 Task: Find connections with filter location Kerpen with filter topic #Successwith filter profile language Spanish with filter current company UAS International Trip Support with filter school DELHI PUBLIC WORLD SCHOOL,NOIDA EXTENSION,GREATER NOIDA WEST with filter industry Fire Protection with filter service category Interior Design with filter keywords title Therapist
Action: Mouse moved to (575, 75)
Screenshot: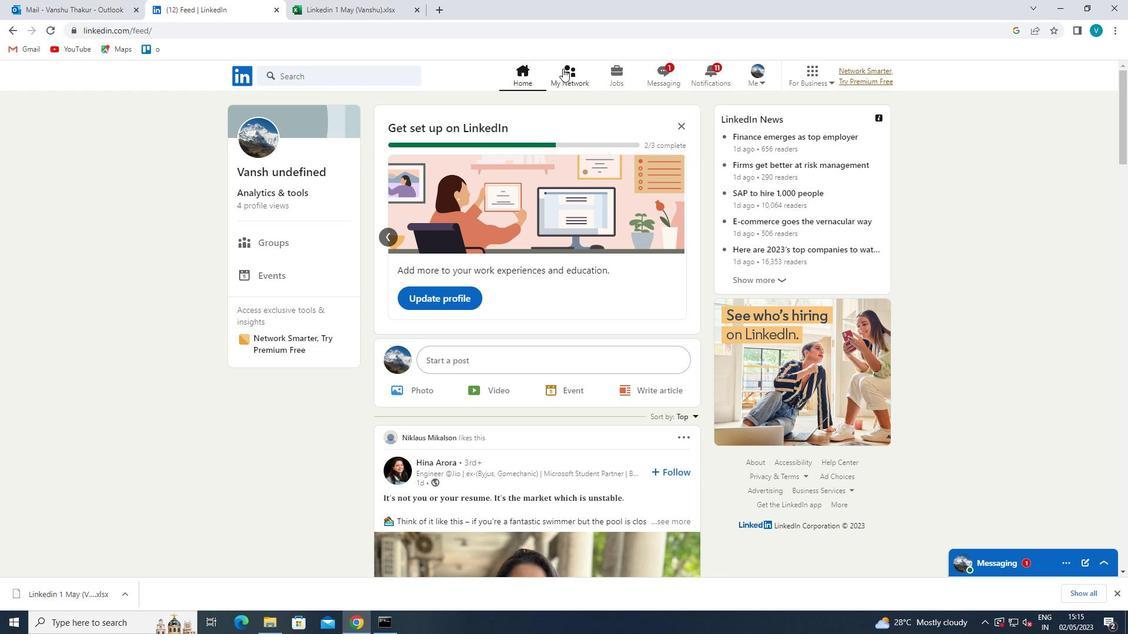 
Action: Mouse pressed left at (575, 75)
Screenshot: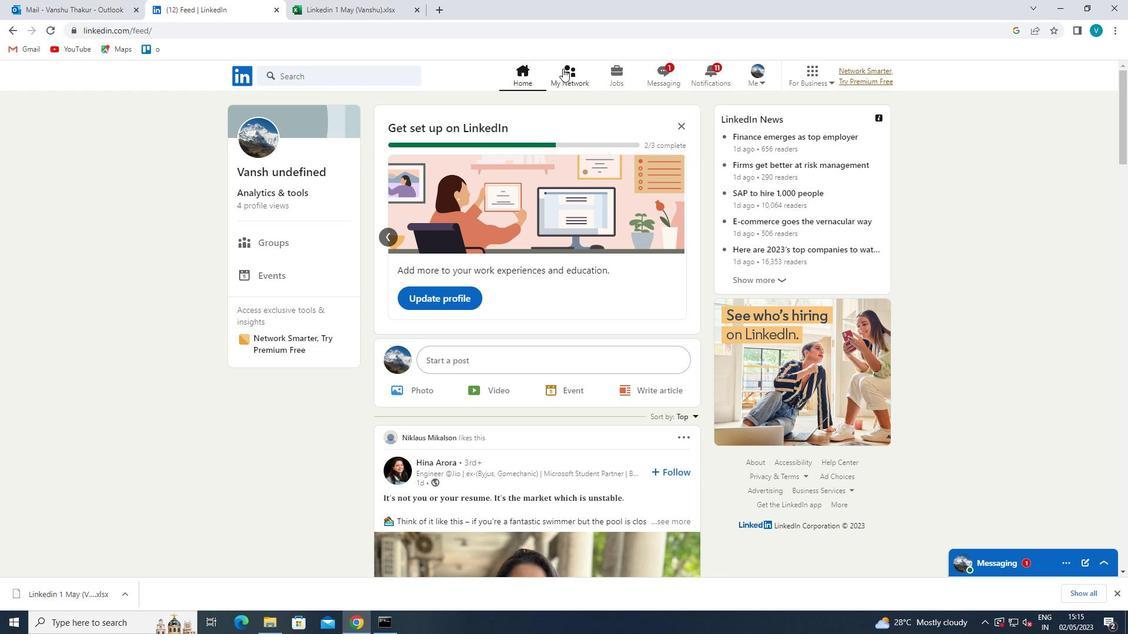 
Action: Mouse moved to (575, 71)
Screenshot: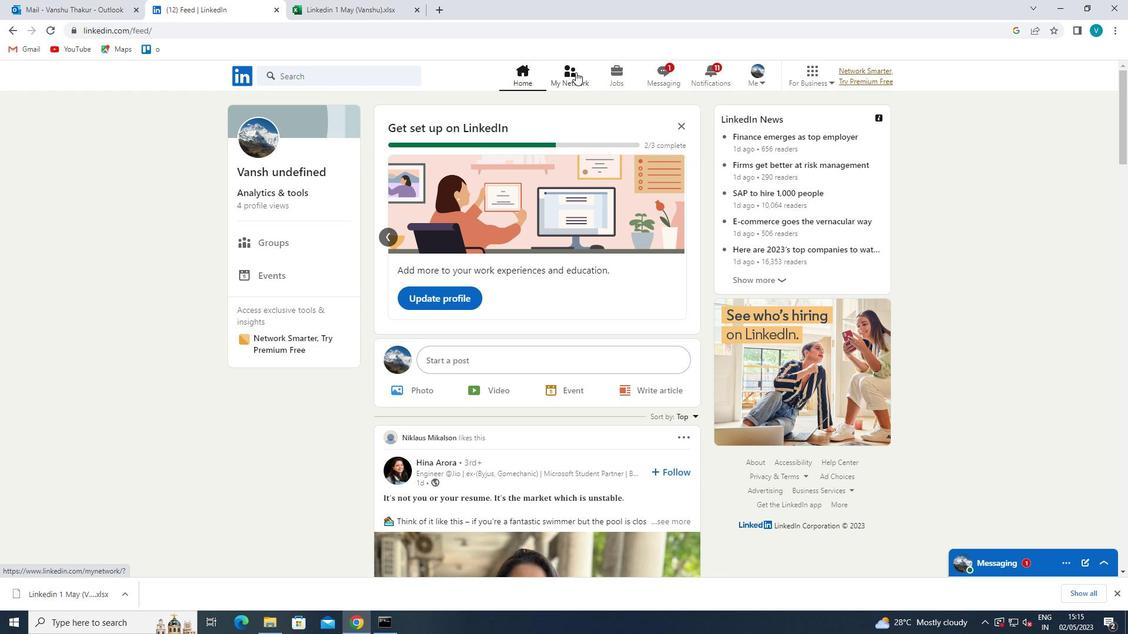 
Action: Mouse pressed left at (575, 71)
Screenshot: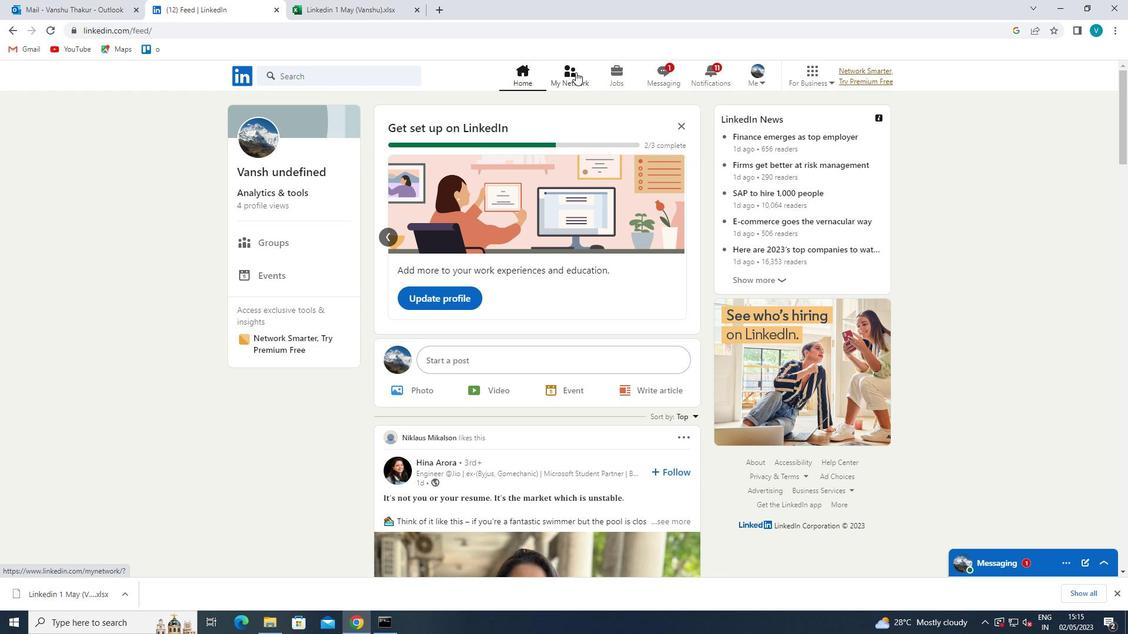 
Action: Mouse moved to (297, 138)
Screenshot: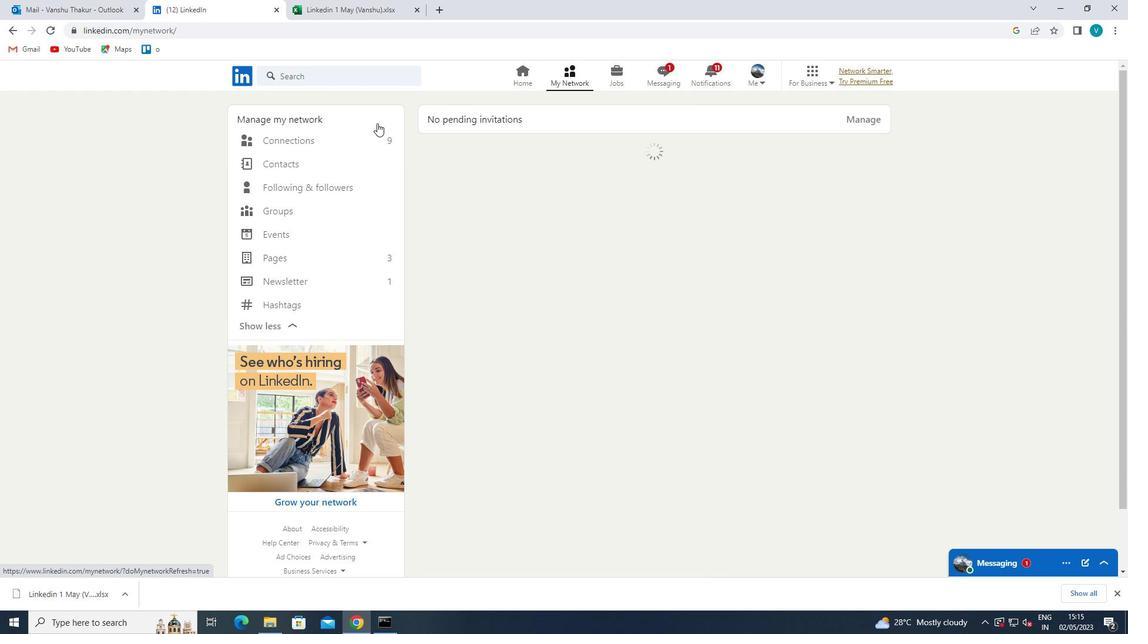 
Action: Mouse pressed left at (297, 138)
Screenshot: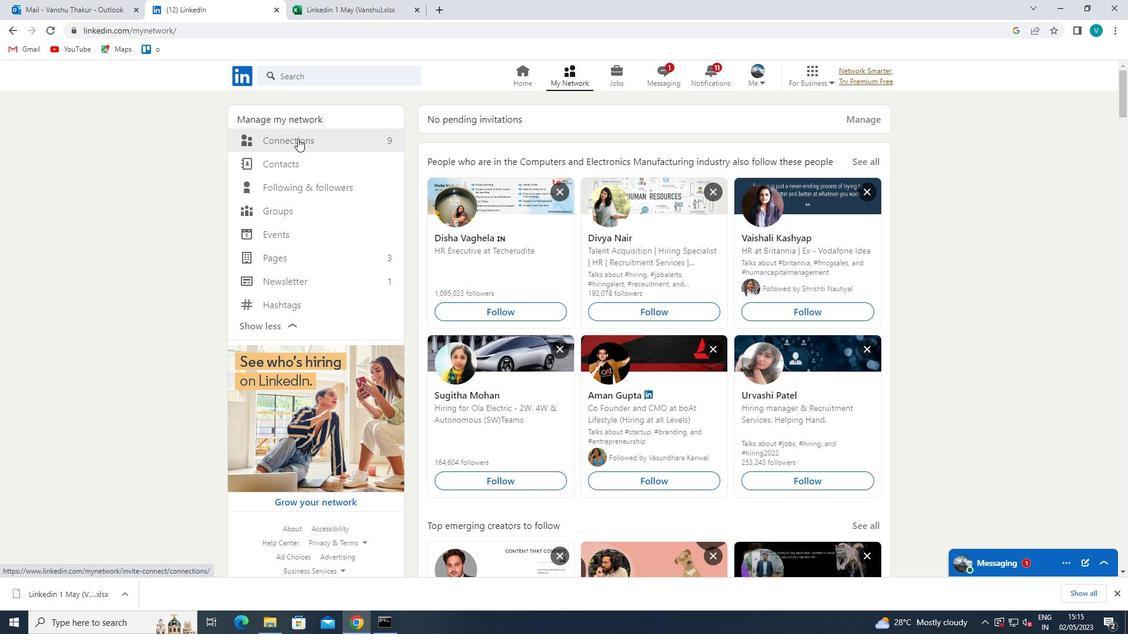 
Action: Mouse moved to (631, 141)
Screenshot: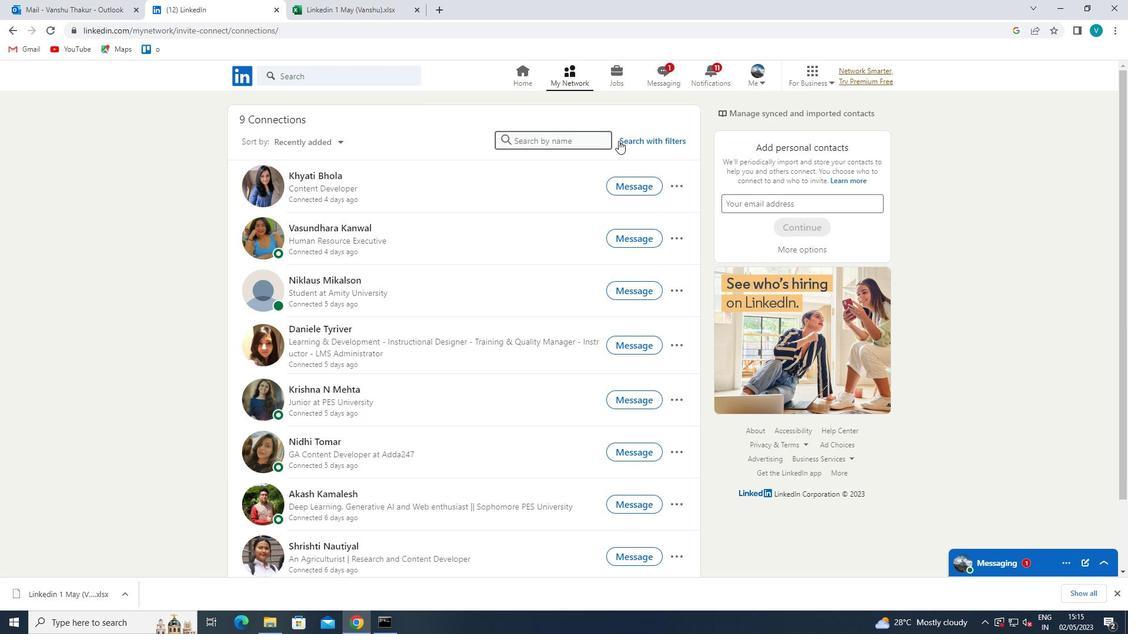 
Action: Mouse pressed left at (631, 141)
Screenshot: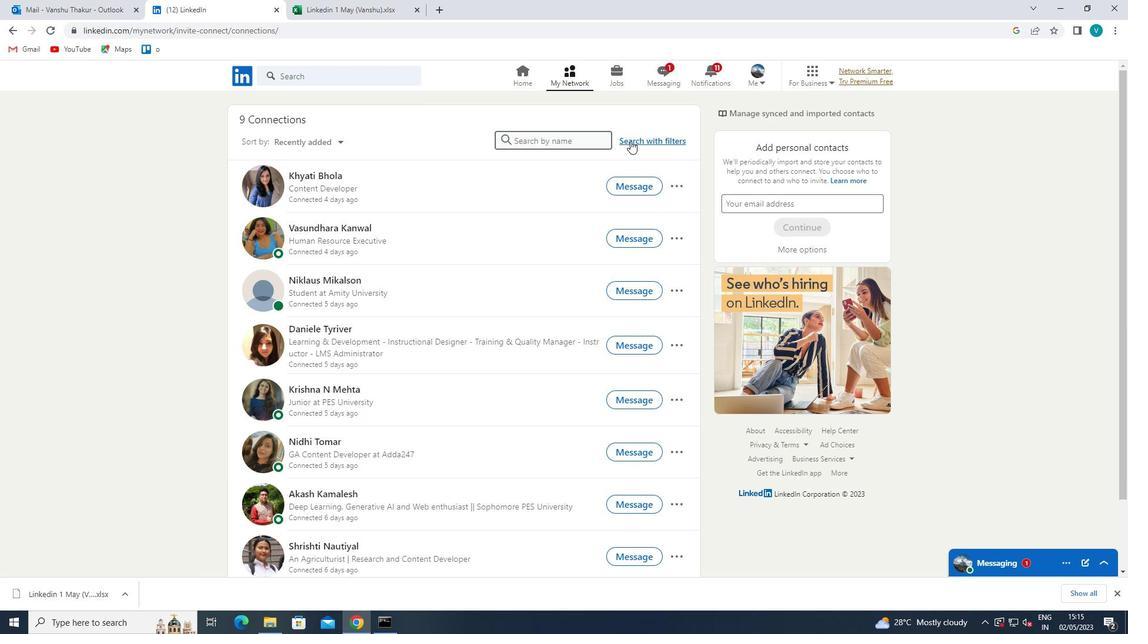 
Action: Mouse moved to (550, 104)
Screenshot: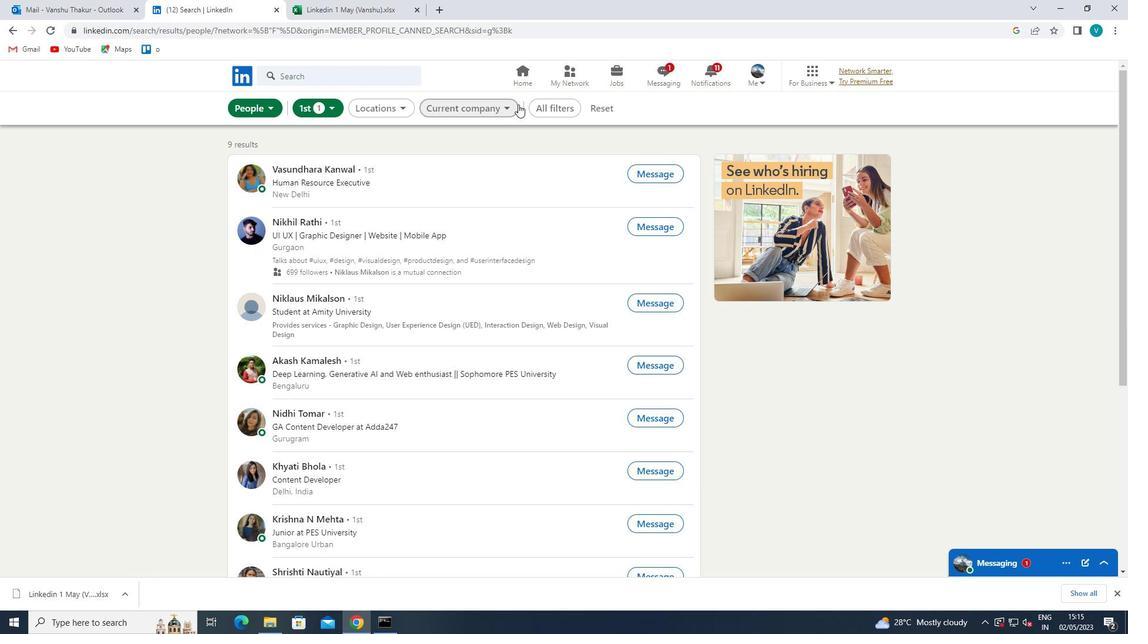 
Action: Mouse pressed left at (550, 104)
Screenshot: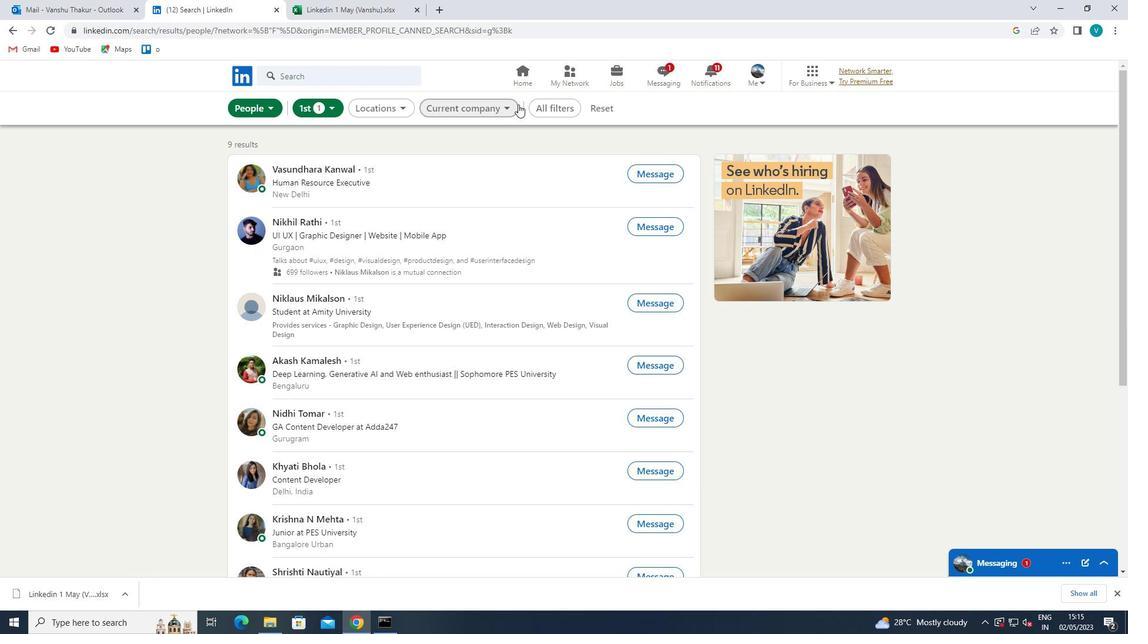 
Action: Mouse moved to (956, 312)
Screenshot: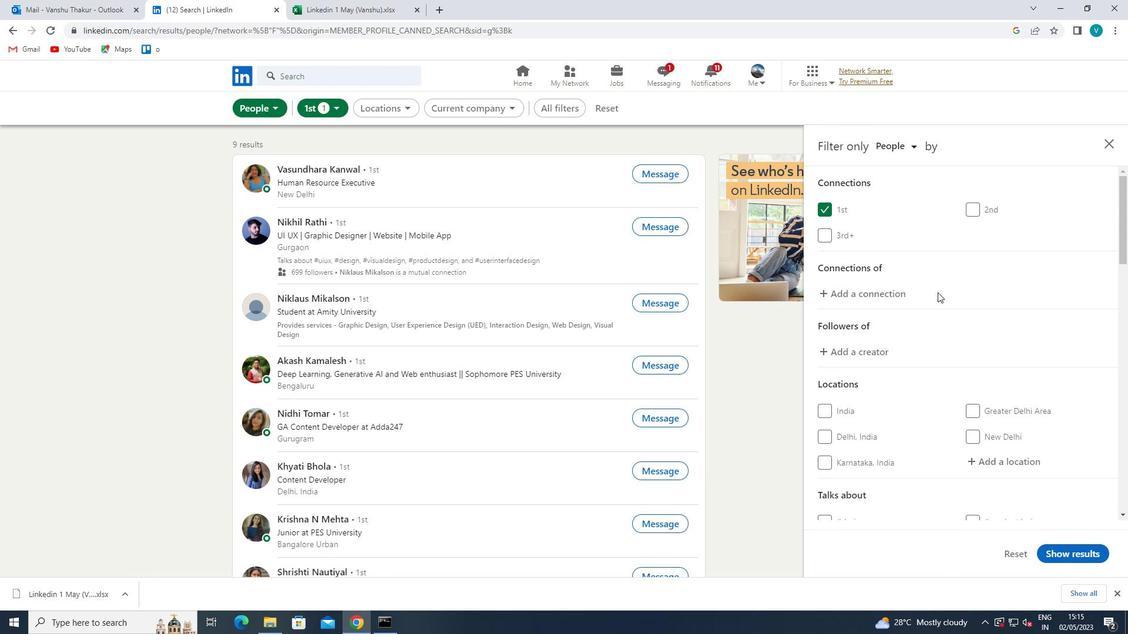 
Action: Mouse scrolled (956, 311) with delta (0, 0)
Screenshot: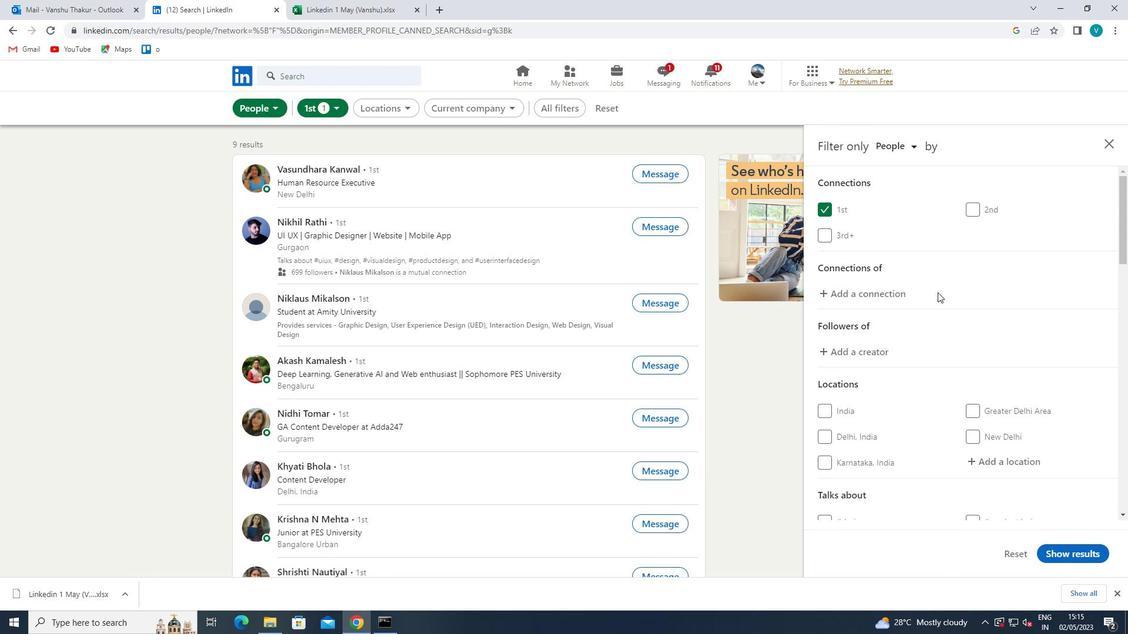 
Action: Mouse moved to (957, 316)
Screenshot: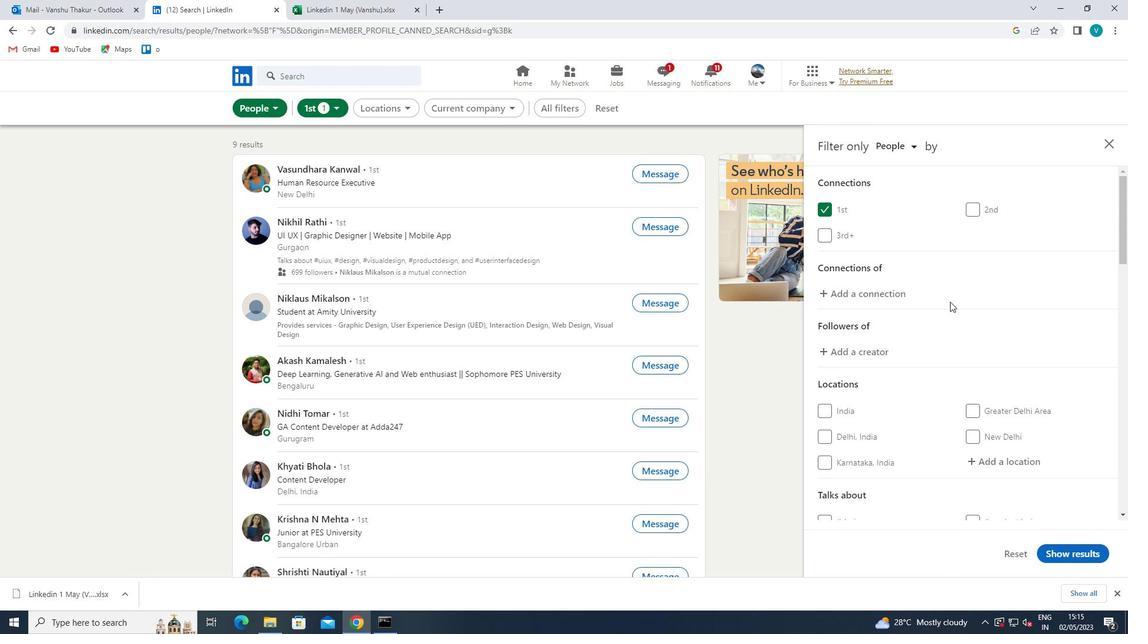 
Action: Mouse scrolled (957, 316) with delta (0, 0)
Screenshot: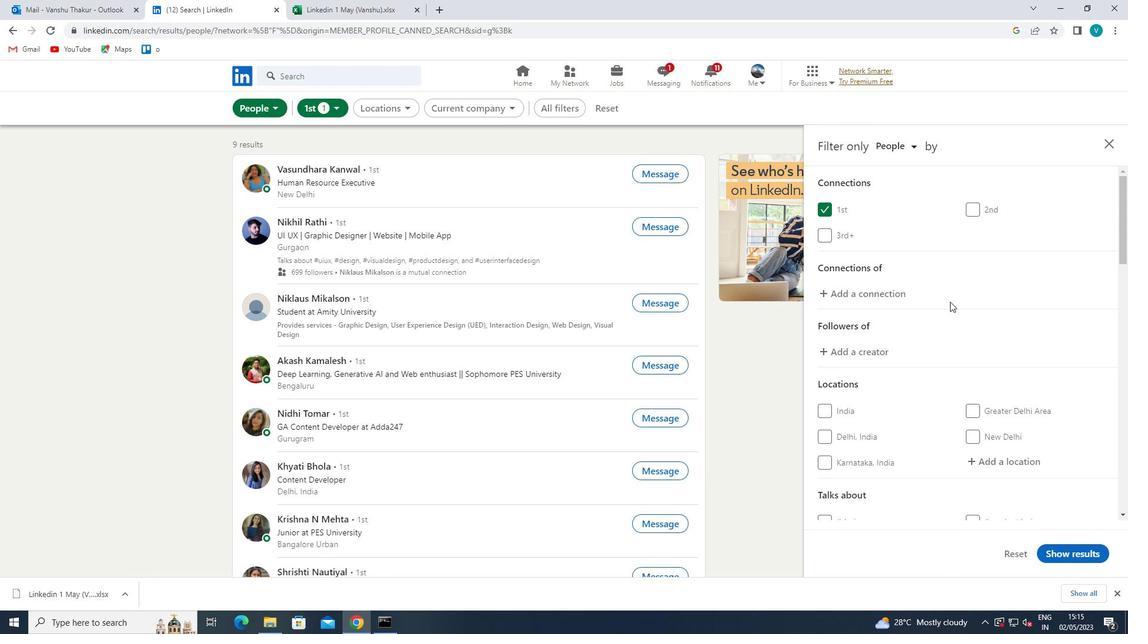 
Action: Mouse moved to (1003, 347)
Screenshot: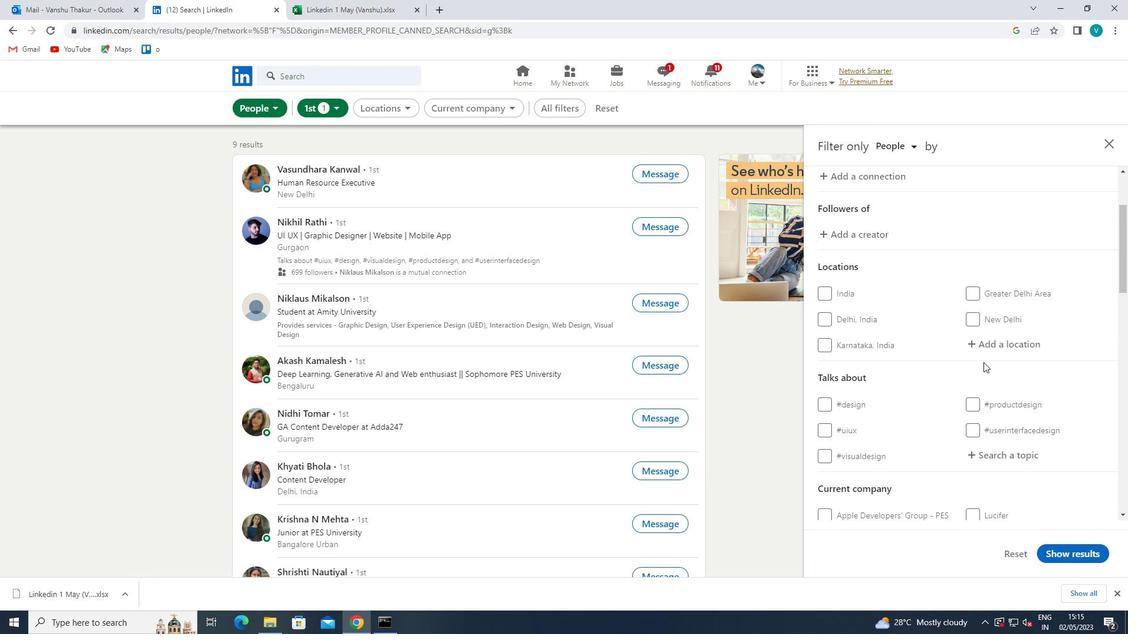 
Action: Mouse pressed left at (1003, 347)
Screenshot: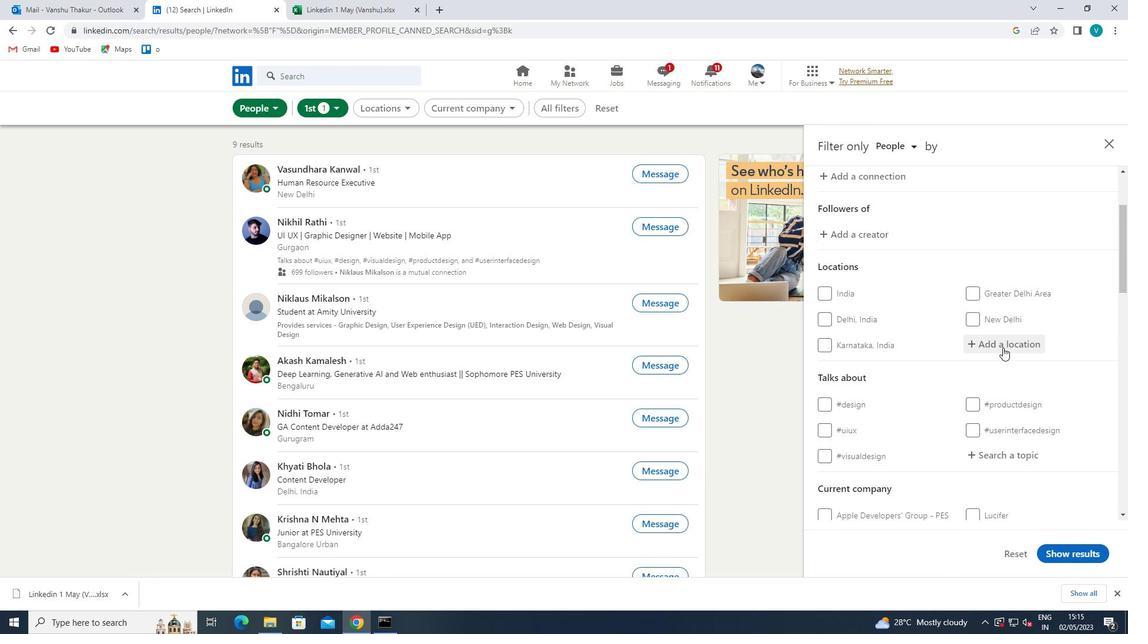 
Action: Mouse moved to (766, 209)
Screenshot: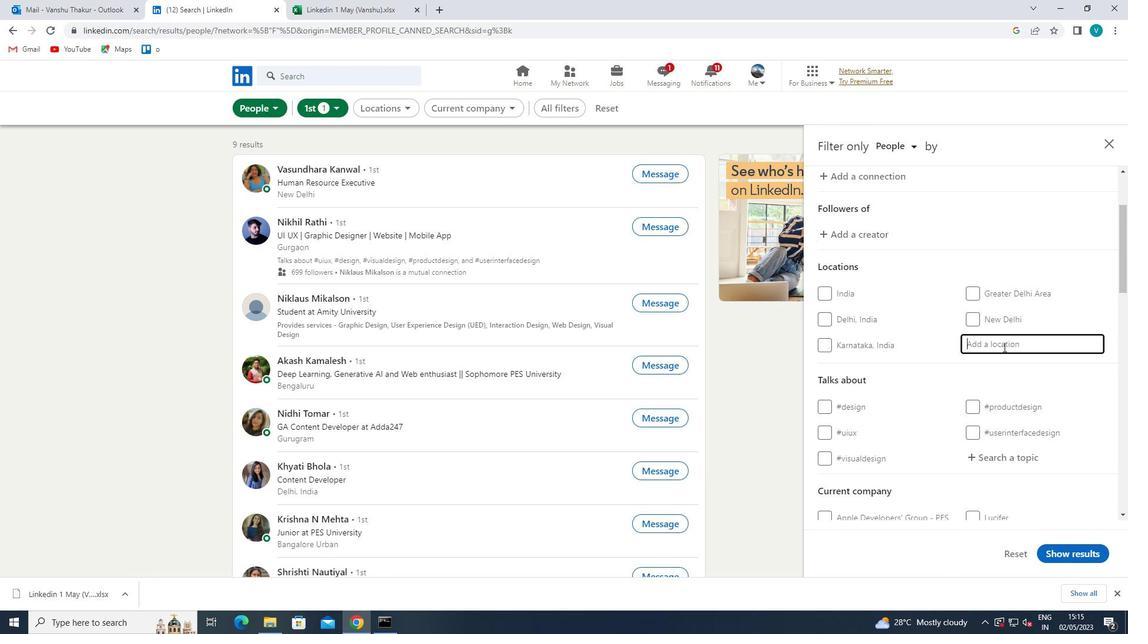 
Action: Key pressed <Key.shift>
Screenshot: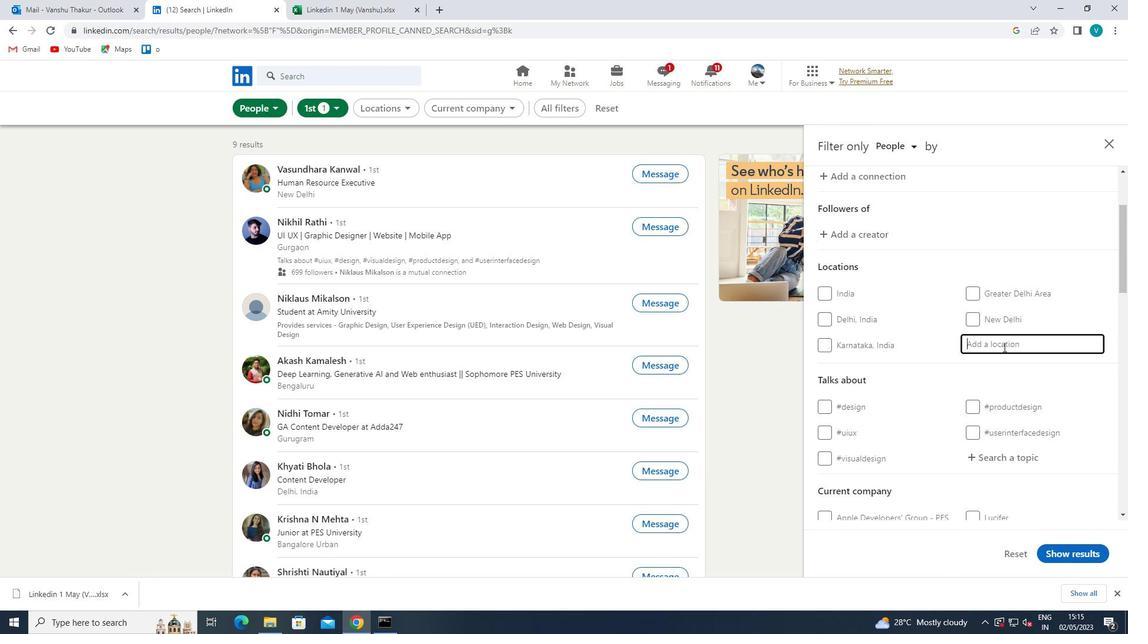 
Action: Mouse moved to (525, 59)
Screenshot: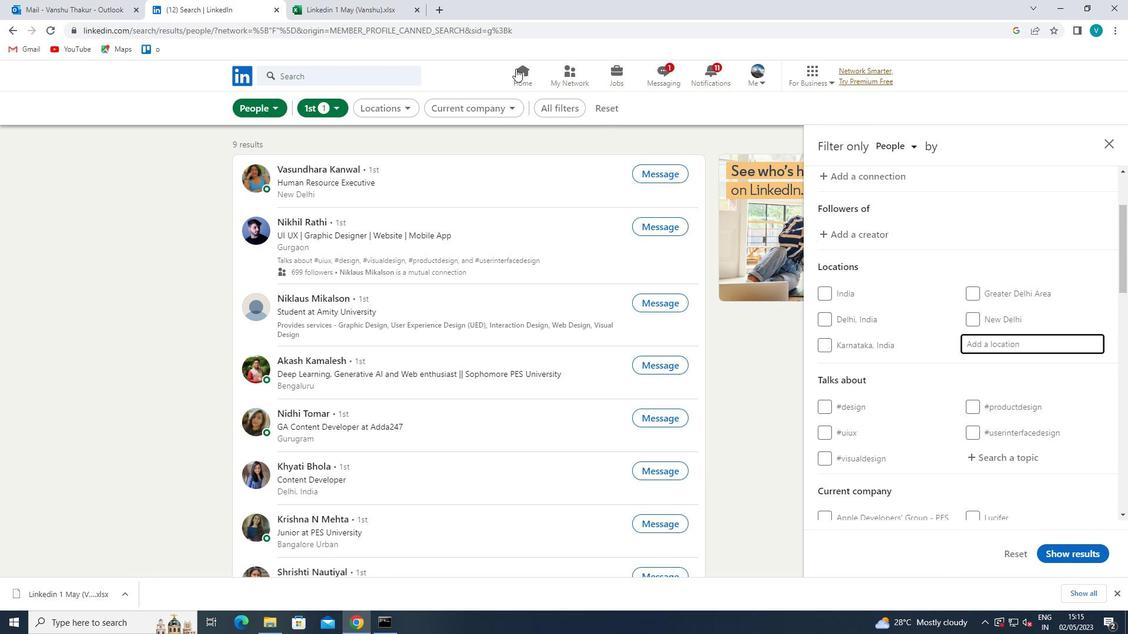 
Action: Key pressed <Key.shift>KERO<Key.backspace>PEN
Screenshot: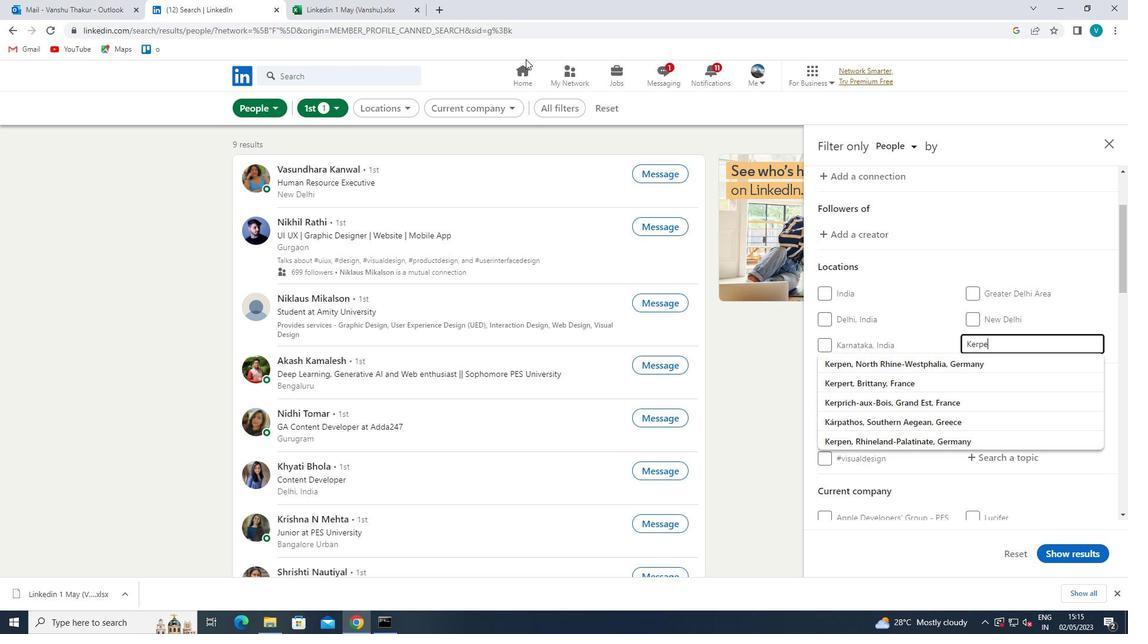 
Action: Mouse moved to (901, 363)
Screenshot: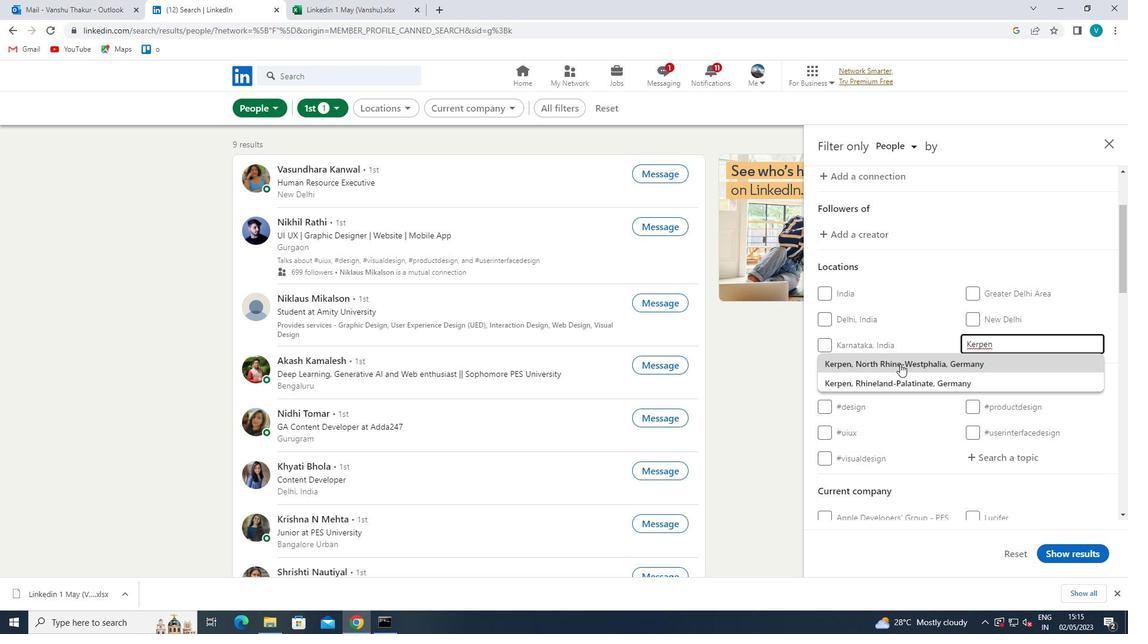 
Action: Mouse pressed left at (901, 363)
Screenshot: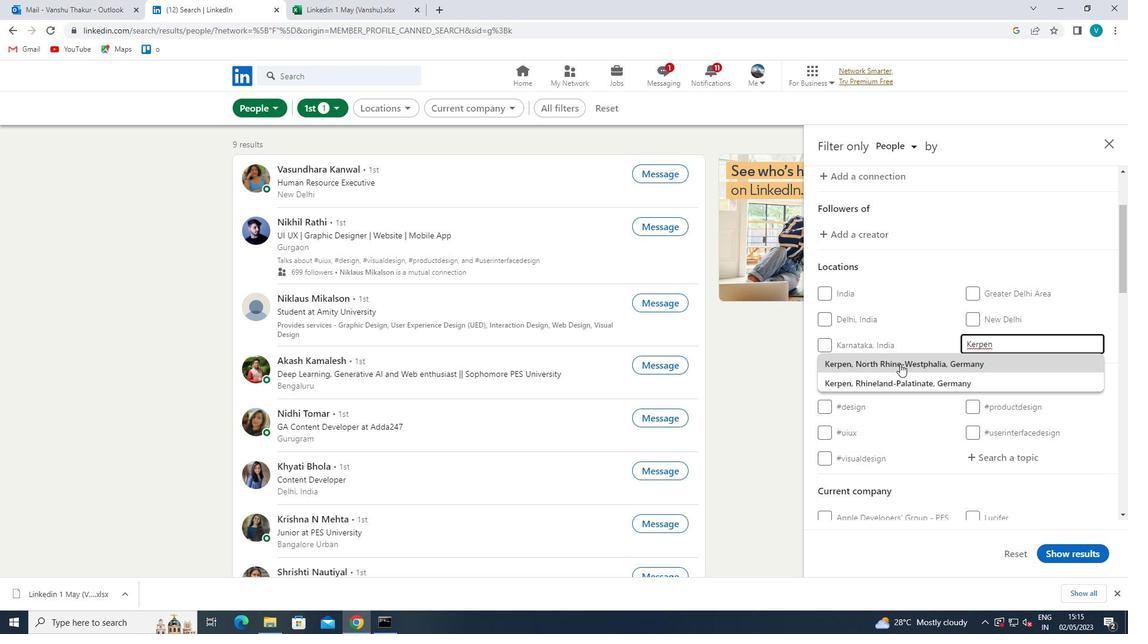 
Action: Mouse moved to (904, 372)
Screenshot: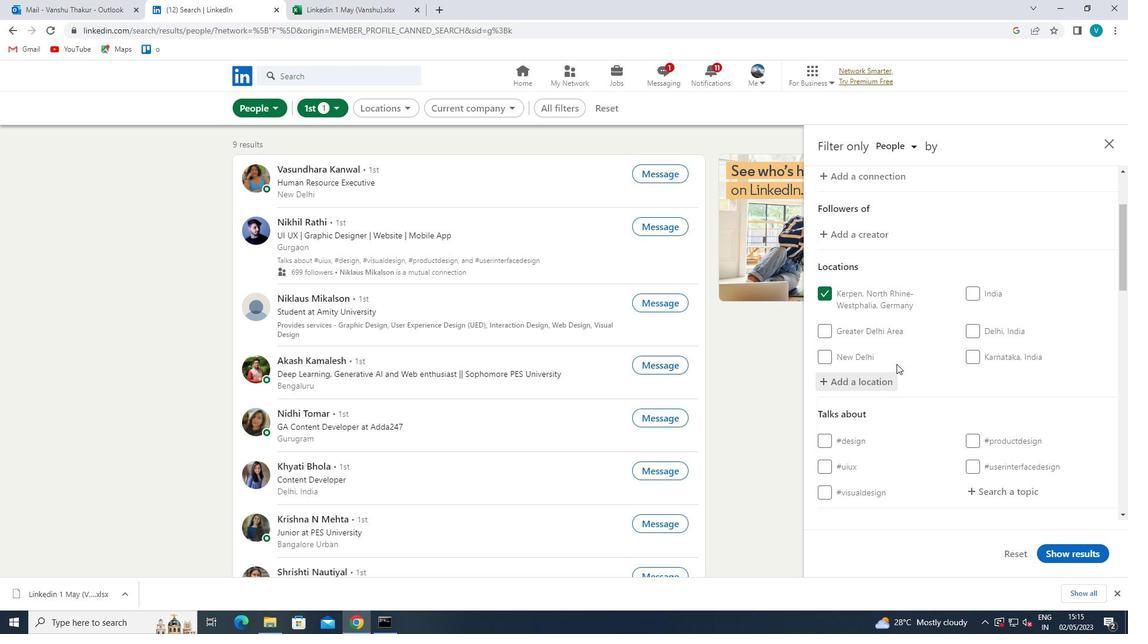 
Action: Mouse scrolled (904, 371) with delta (0, 0)
Screenshot: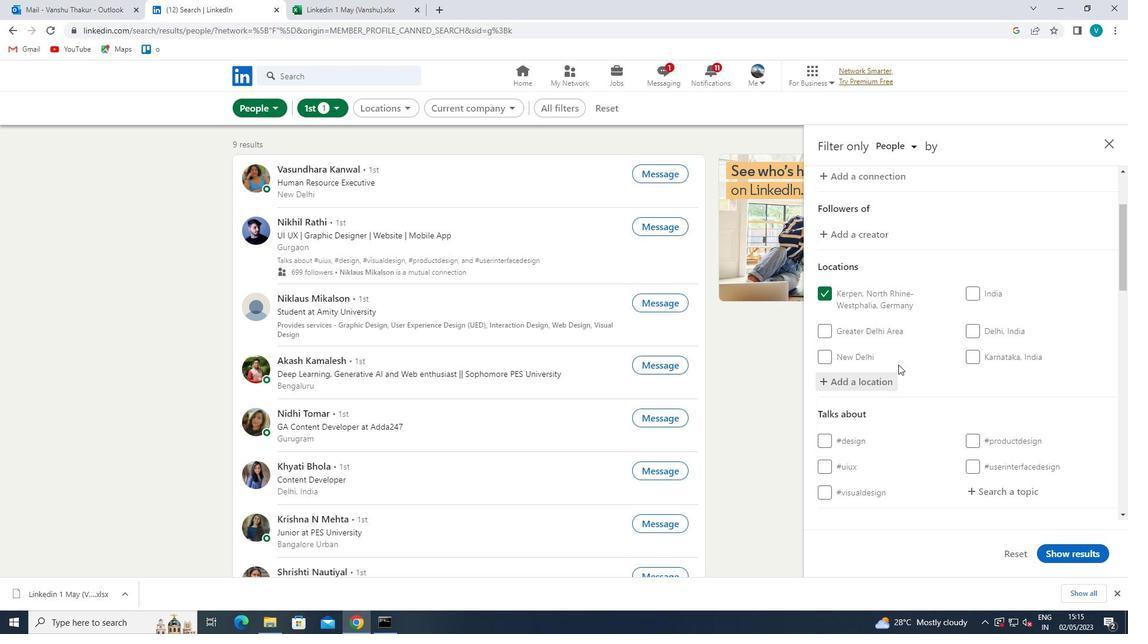 
Action: Mouse moved to (906, 374)
Screenshot: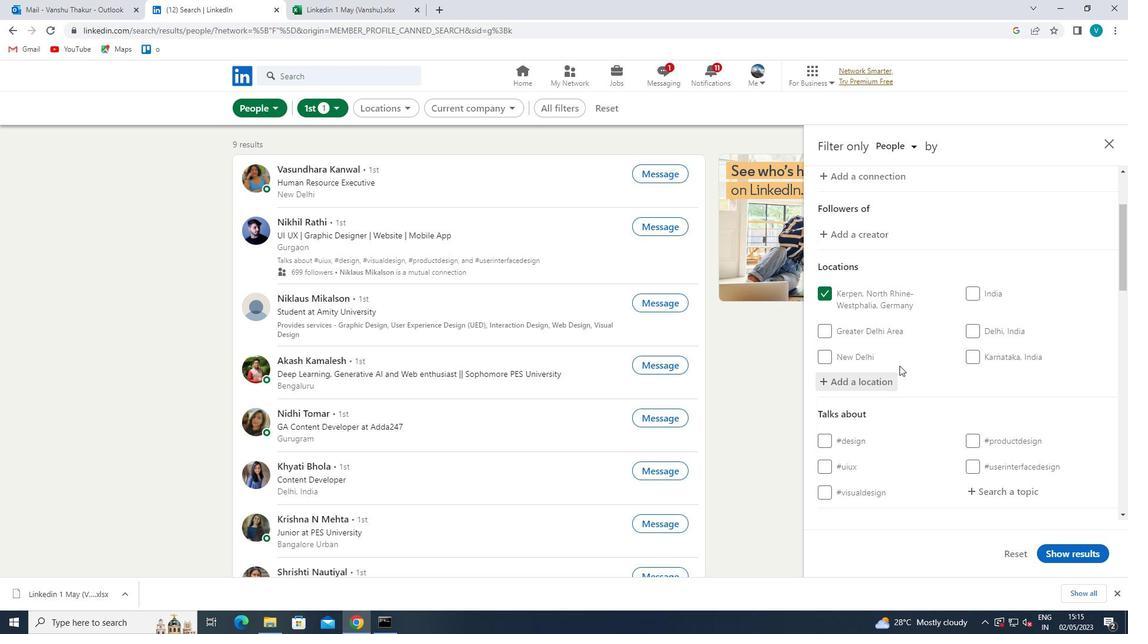 
Action: Mouse scrolled (906, 373) with delta (0, 0)
Screenshot: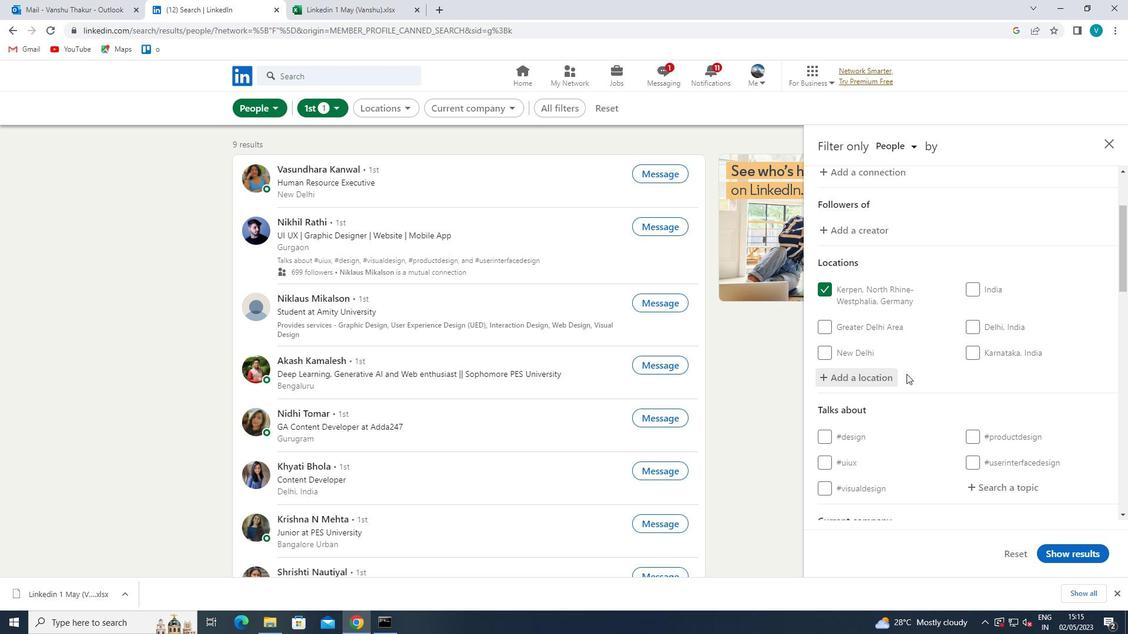 
Action: Mouse moved to (1008, 379)
Screenshot: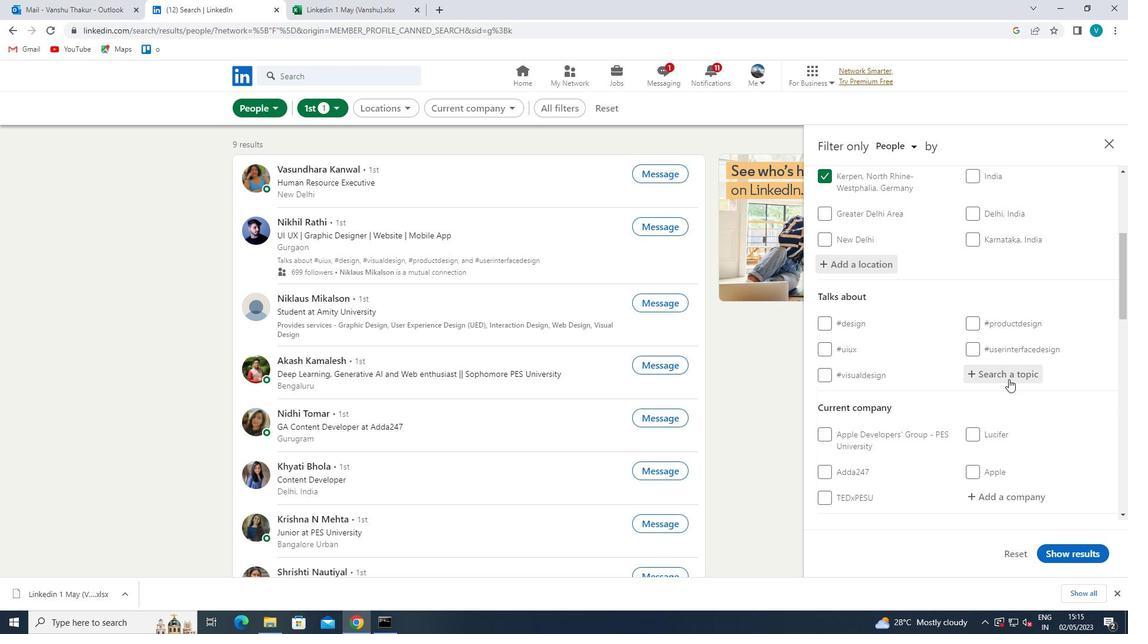 
Action: Mouse pressed left at (1008, 379)
Screenshot: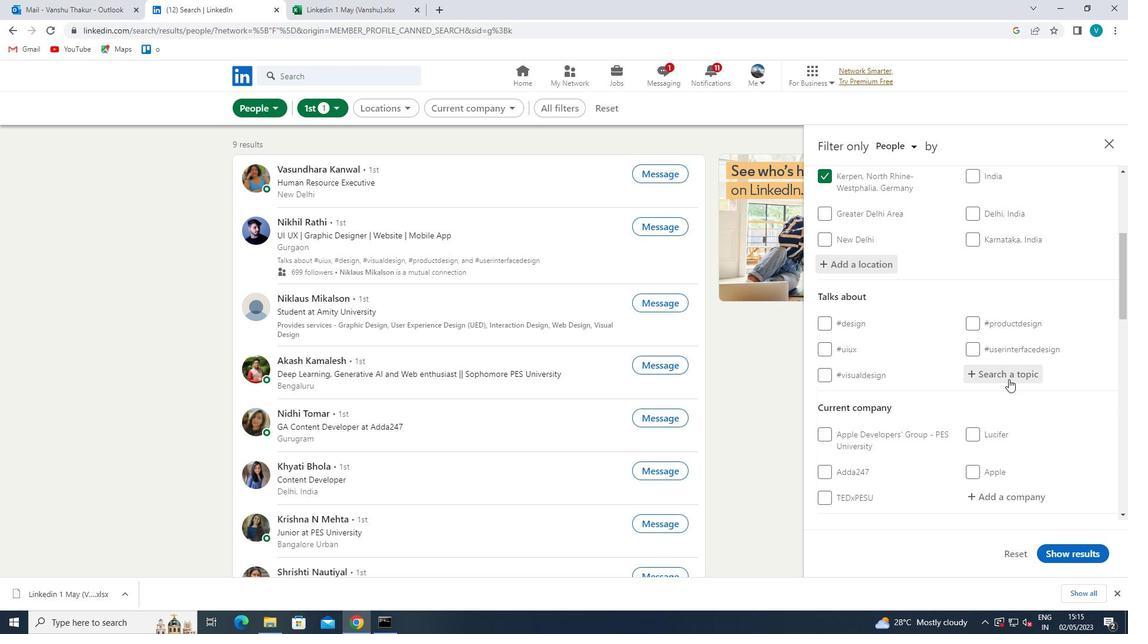 
Action: Mouse moved to (938, 419)
Screenshot: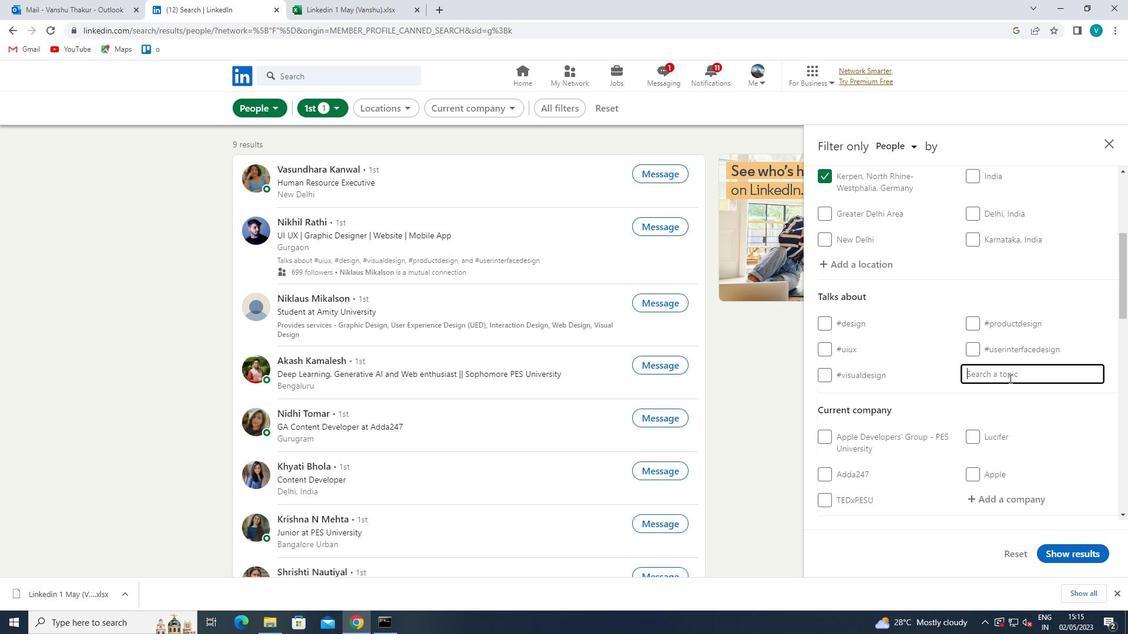 
Action: Key pressed SUCC
Screenshot: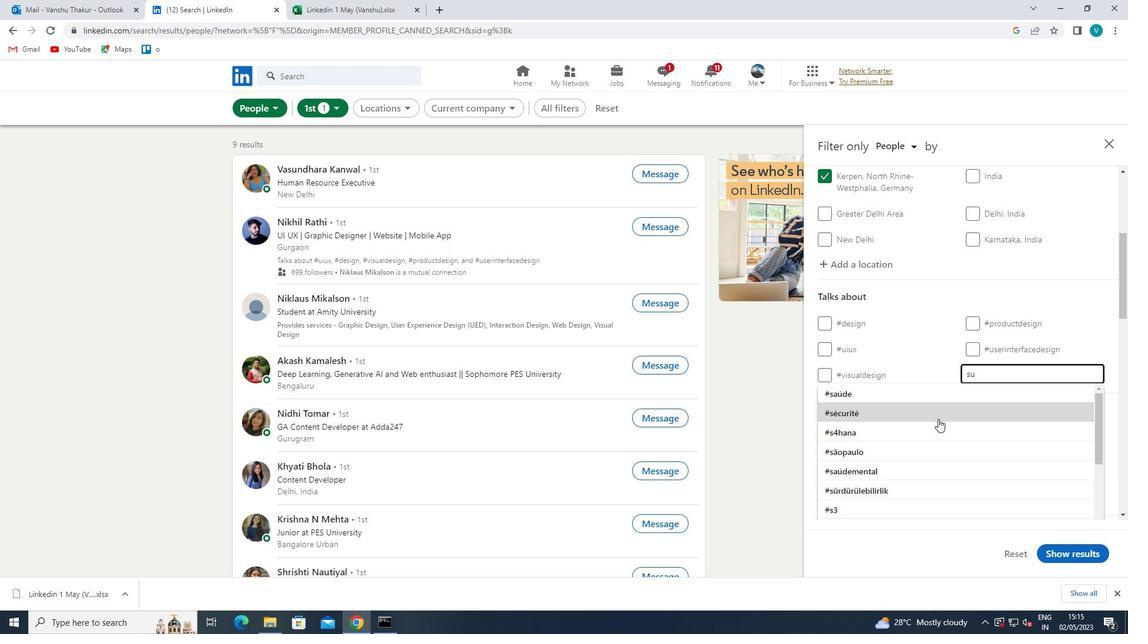 
Action: Mouse moved to (950, 395)
Screenshot: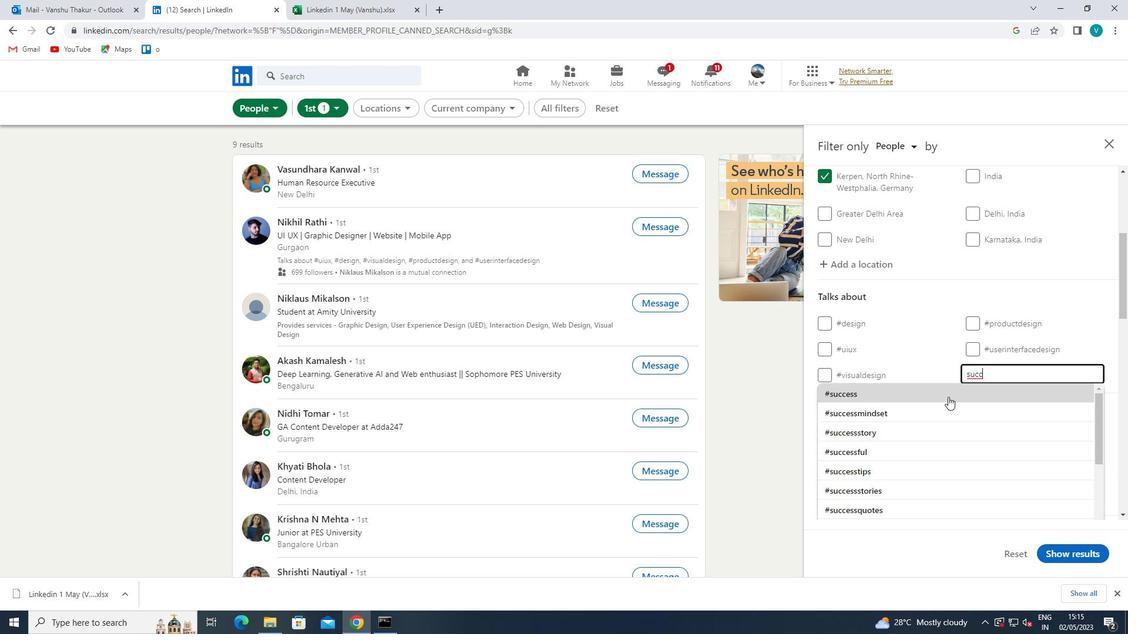 
Action: Mouse pressed left at (950, 395)
Screenshot: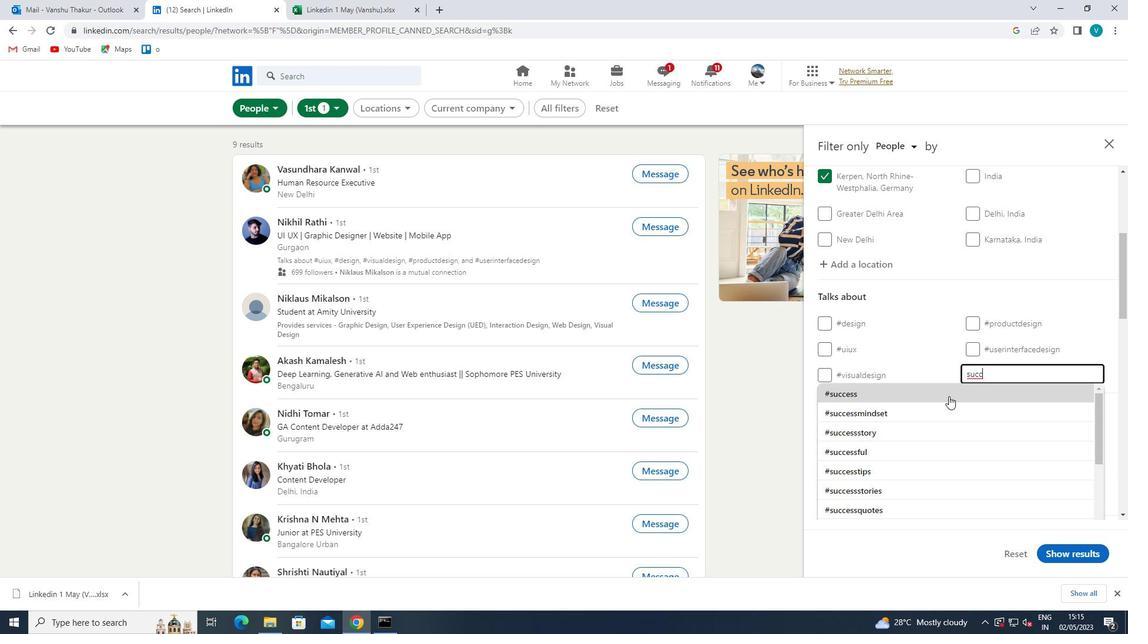 
Action: Mouse scrolled (950, 394) with delta (0, 0)
Screenshot: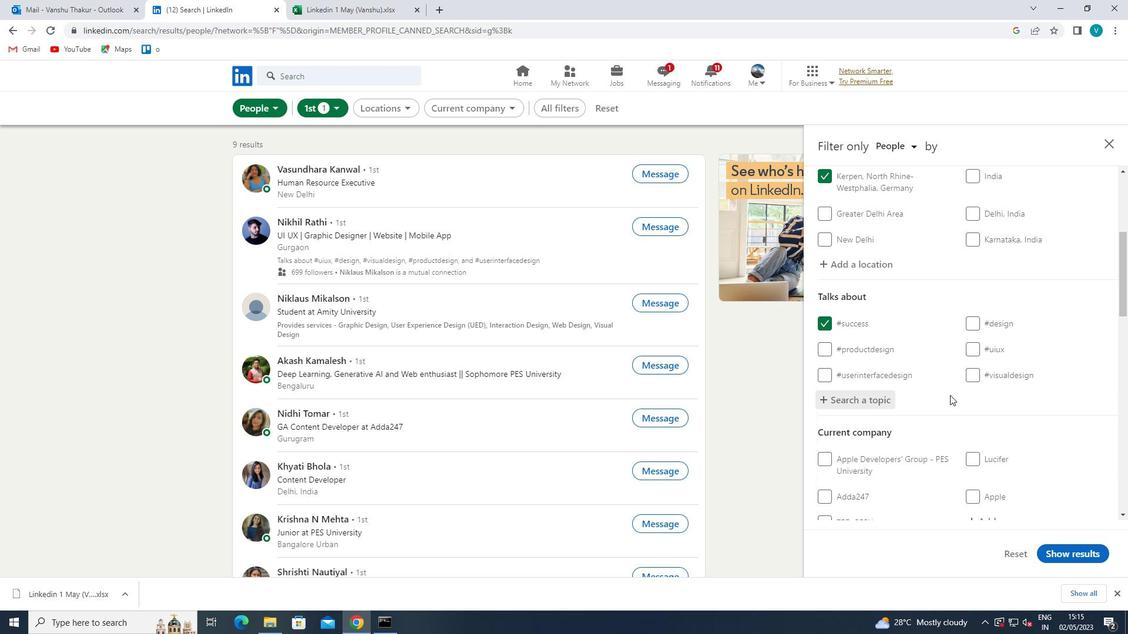 
Action: Mouse scrolled (950, 394) with delta (0, 0)
Screenshot: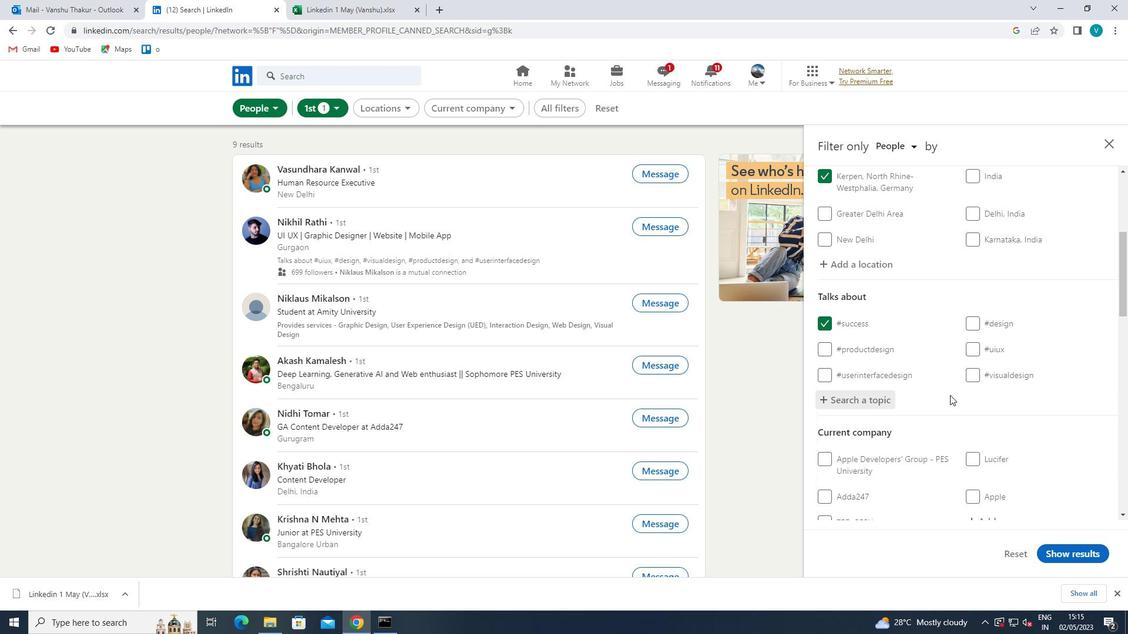 
Action: Mouse moved to (981, 408)
Screenshot: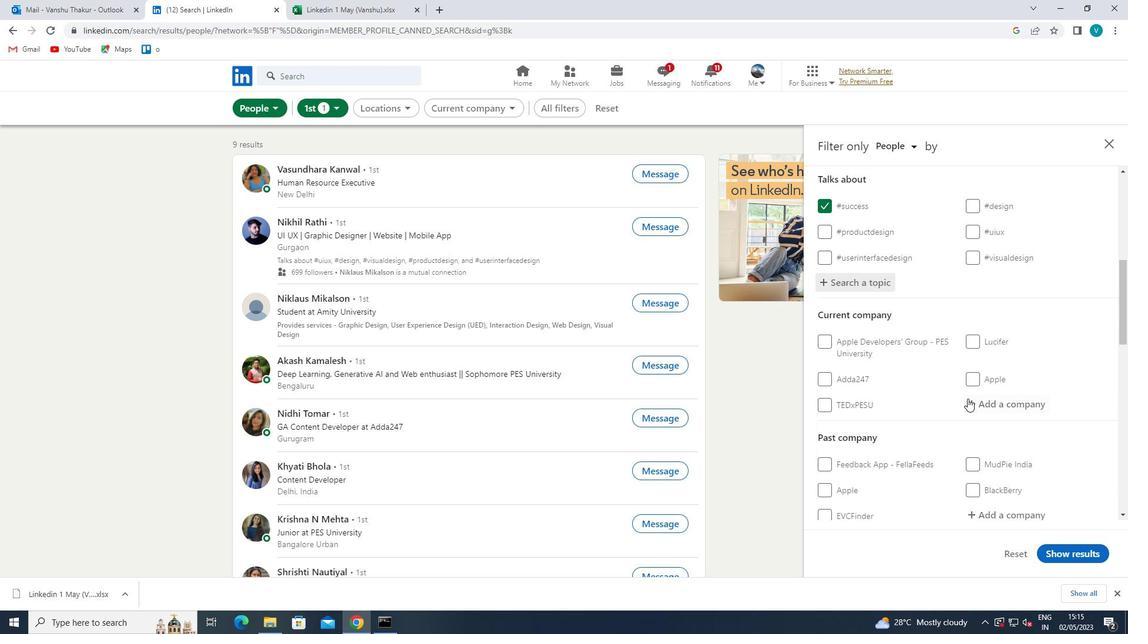 
Action: Mouse pressed left at (981, 408)
Screenshot: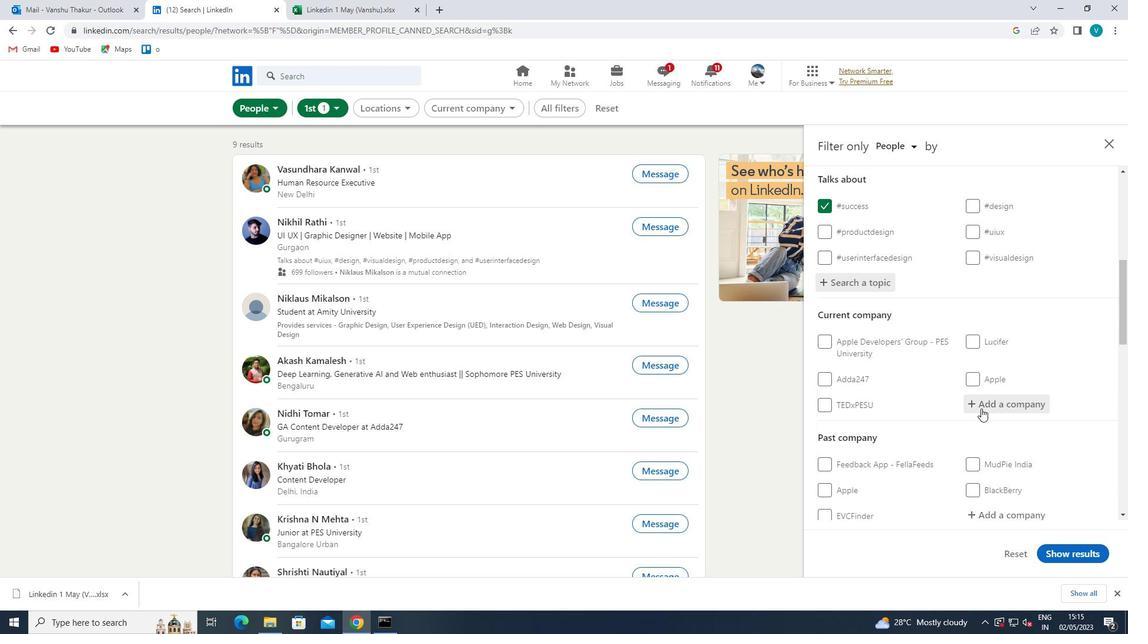 
Action: Mouse moved to (966, 401)
Screenshot: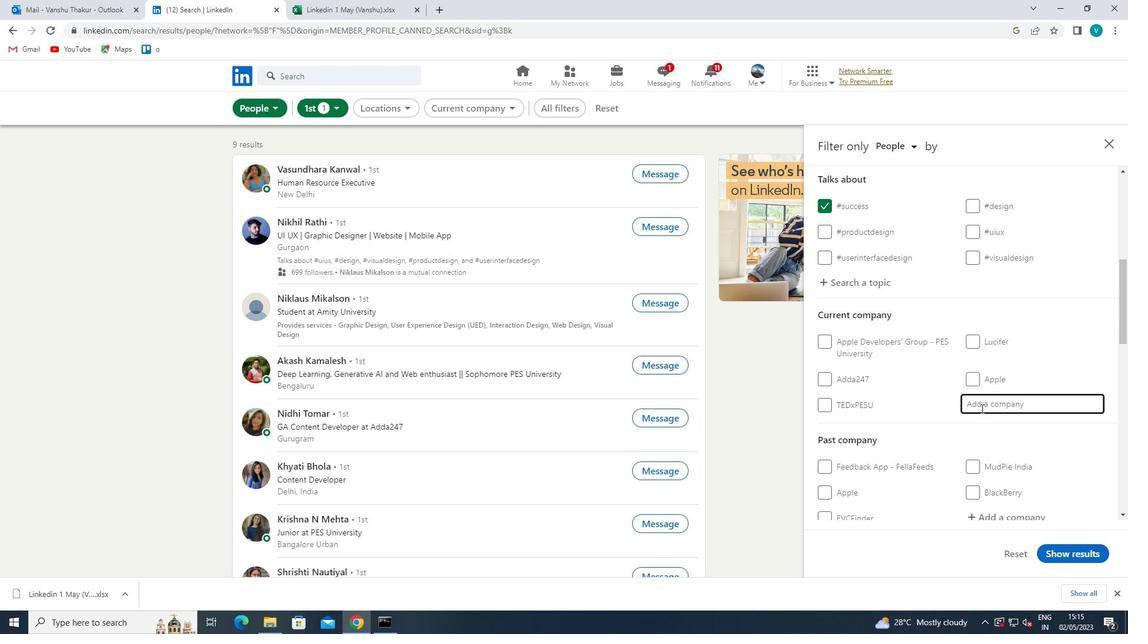 
Action: Key pressed <Key.shift>UAS<Key.space><Key.shift><Key.shift><Key.shift>IN
Screenshot: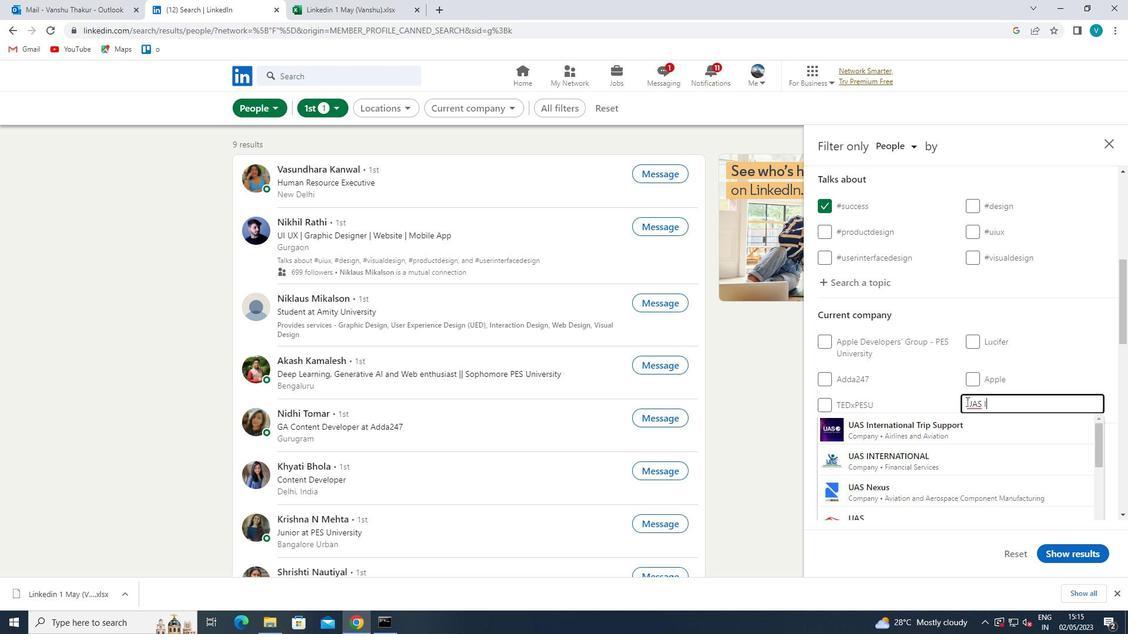 
Action: Mouse moved to (932, 420)
Screenshot: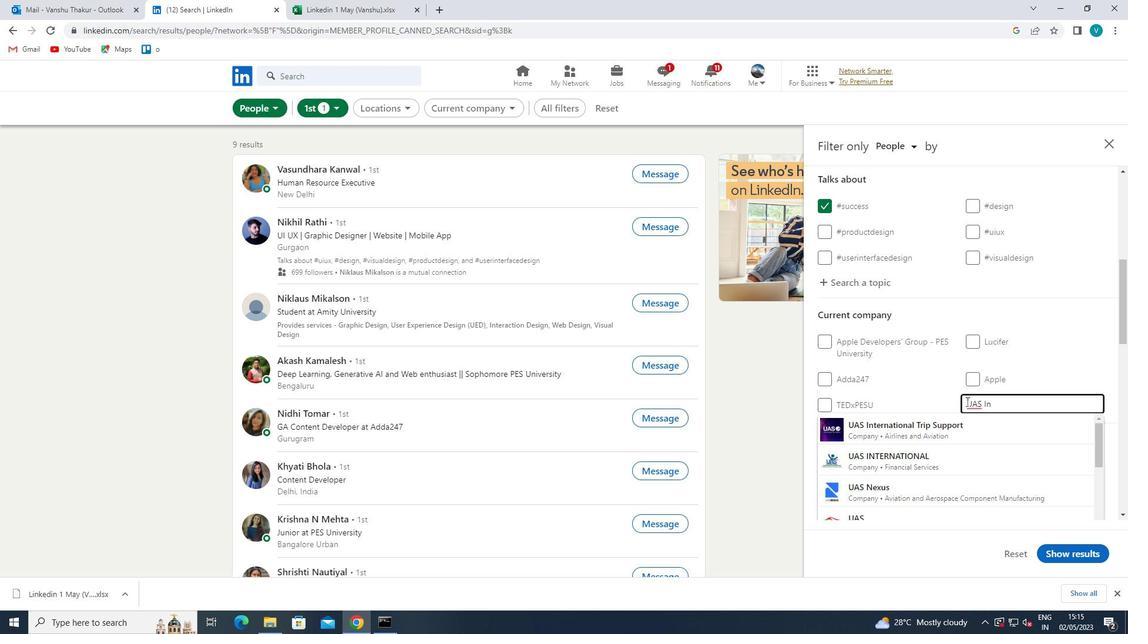 
Action: Mouse pressed left at (932, 420)
Screenshot: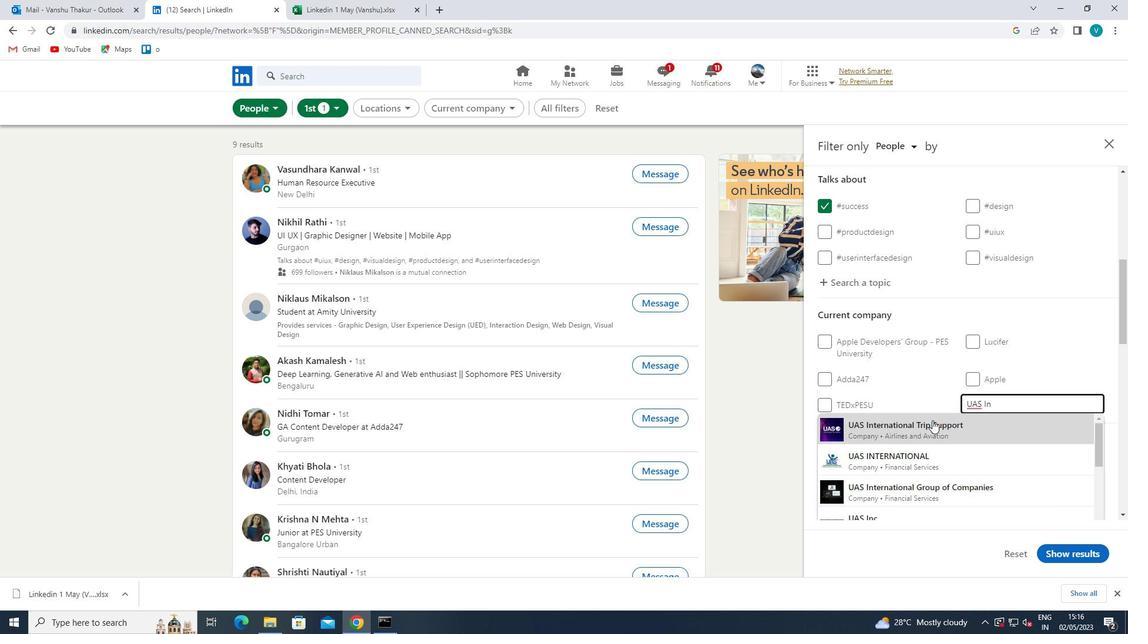 
Action: Mouse scrolled (932, 420) with delta (0, 0)
Screenshot: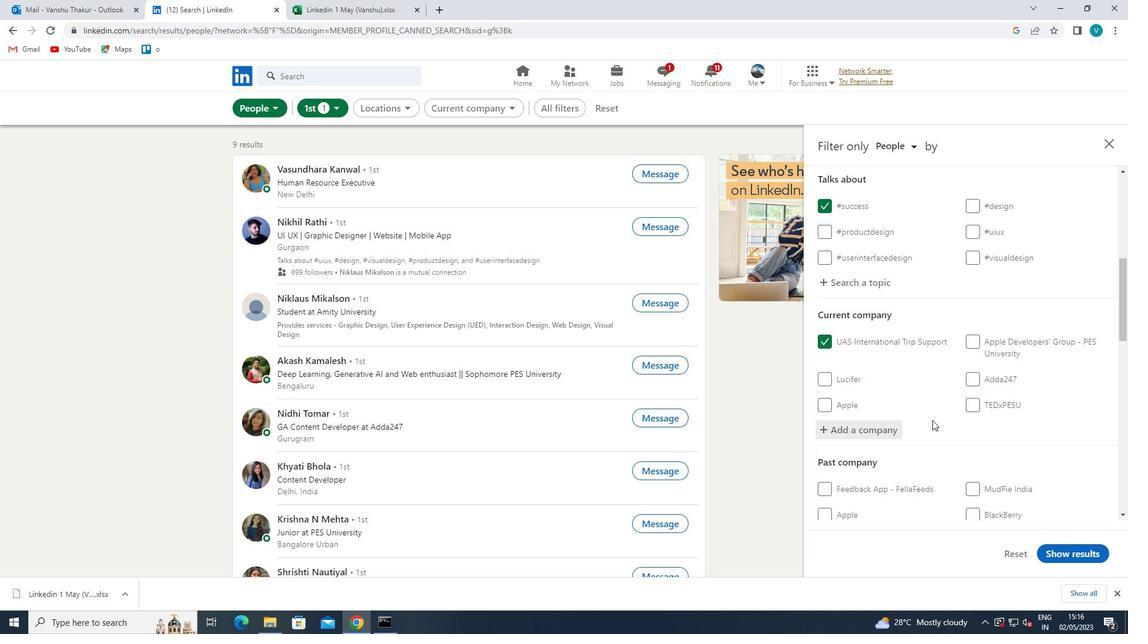 
Action: Mouse scrolled (932, 420) with delta (0, 0)
Screenshot: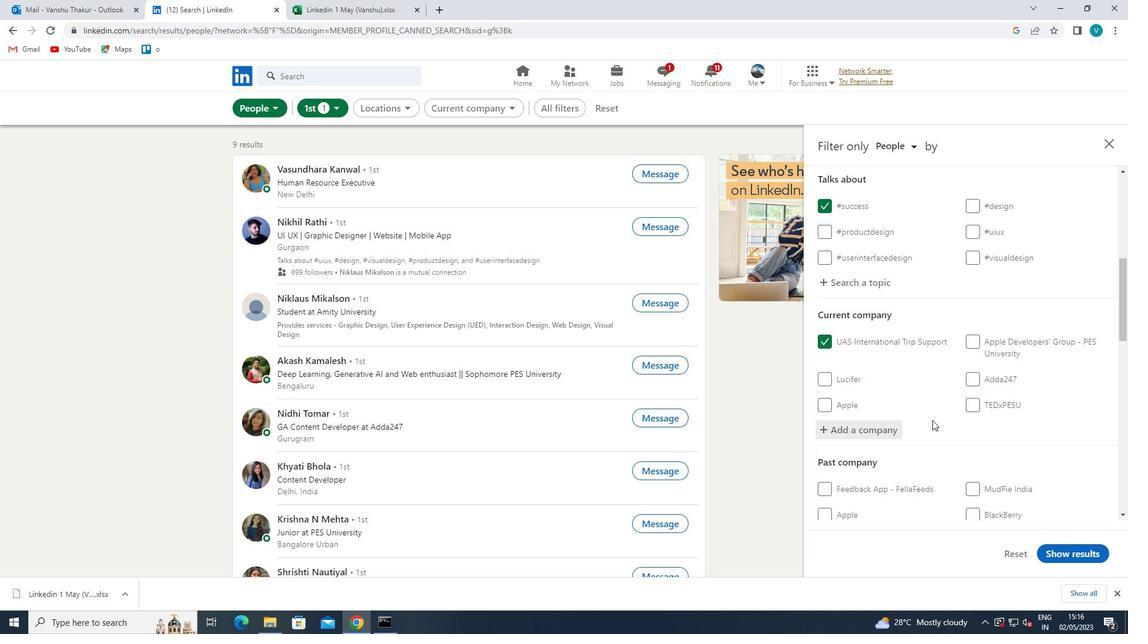
Action: Mouse scrolled (932, 420) with delta (0, 0)
Screenshot: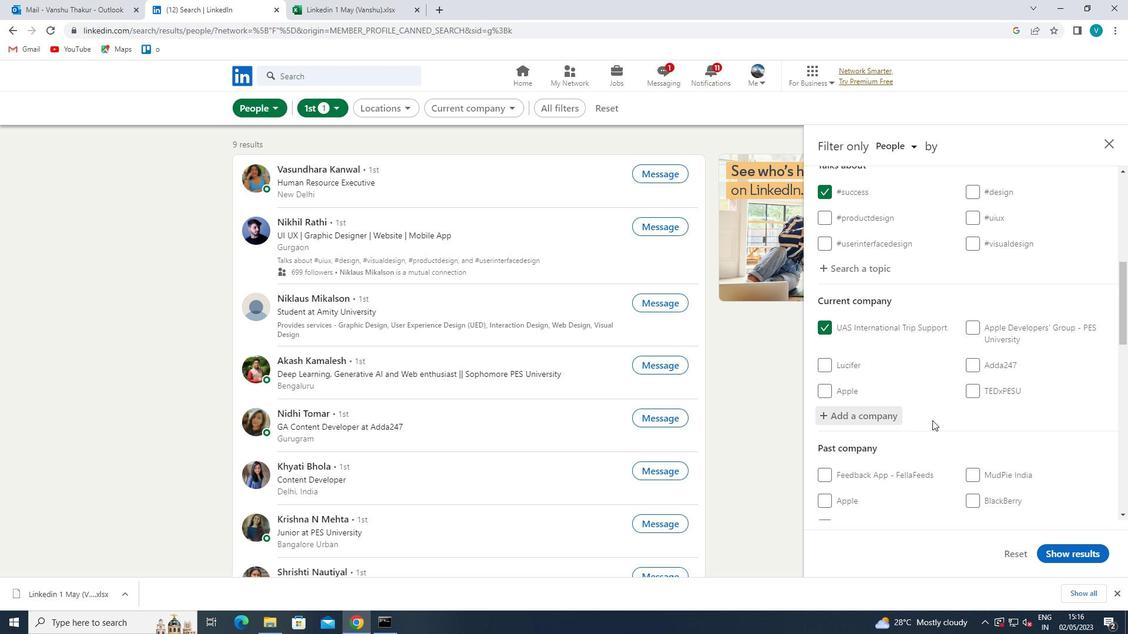 
Action: Mouse scrolled (932, 420) with delta (0, 0)
Screenshot: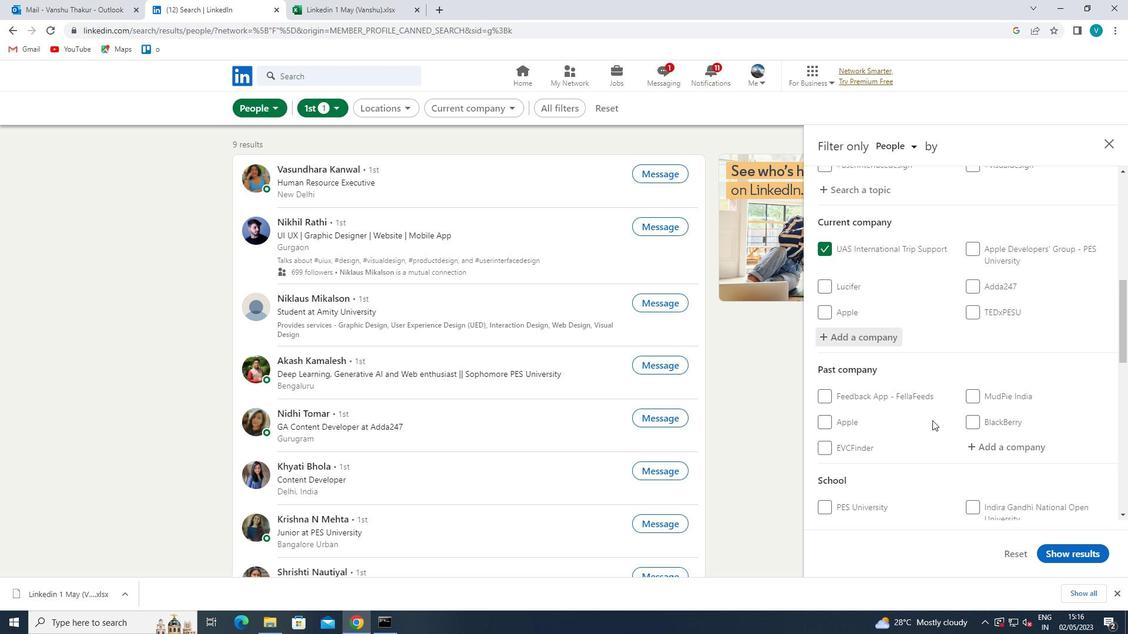 
Action: Mouse scrolled (932, 420) with delta (0, 0)
Screenshot: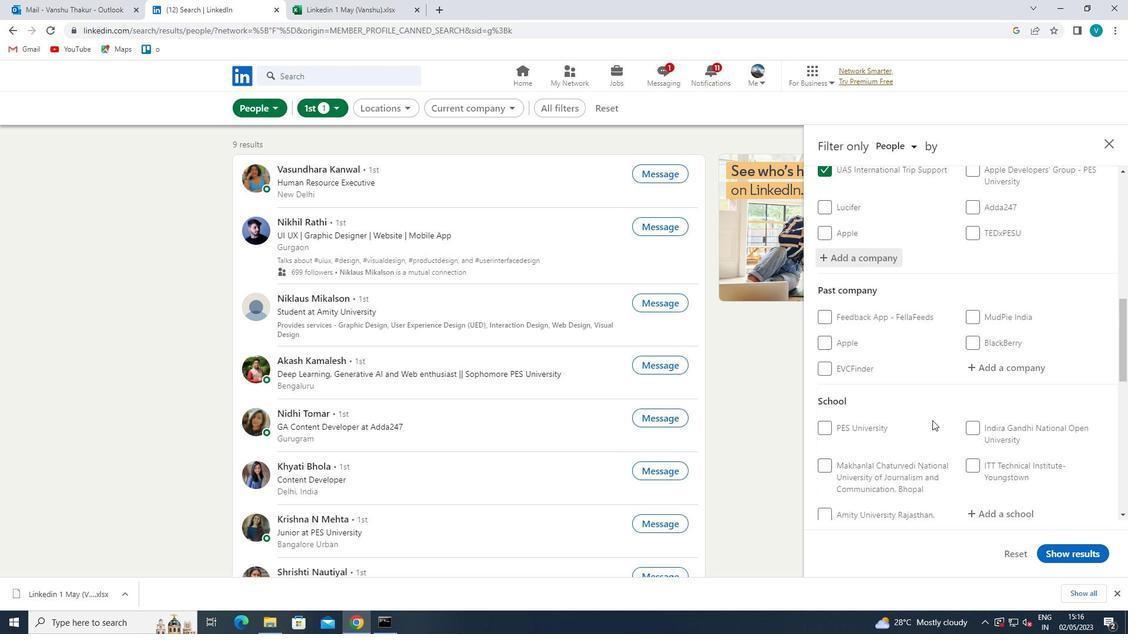 
Action: Mouse moved to (984, 387)
Screenshot: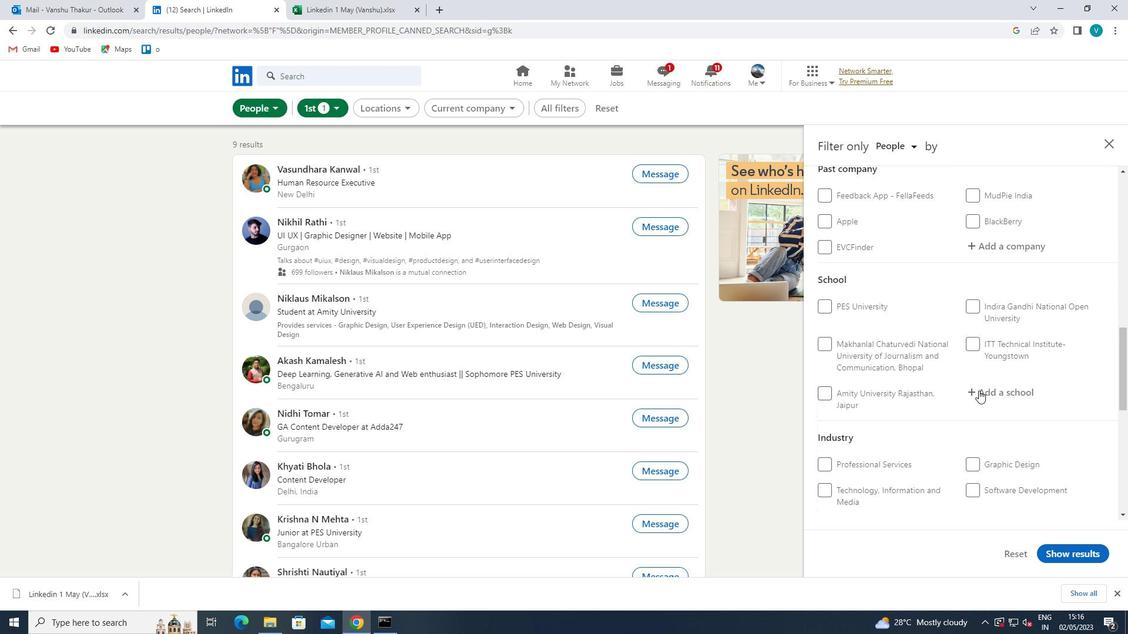 
Action: Mouse pressed left at (984, 387)
Screenshot: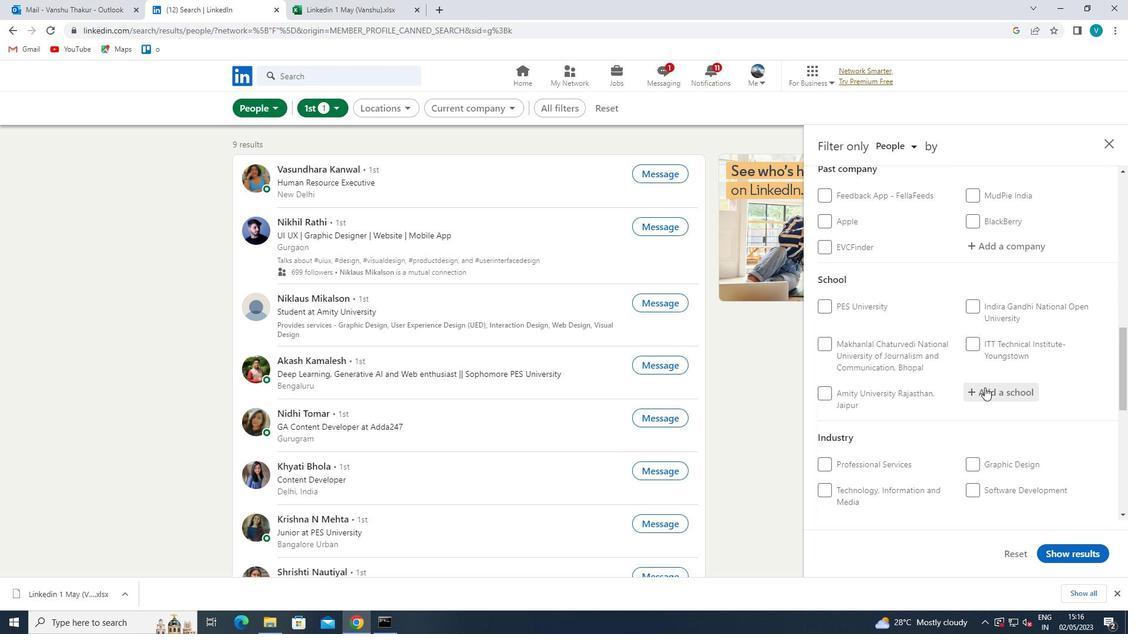 
Action: Key pressed <Key.shift>
Screenshot: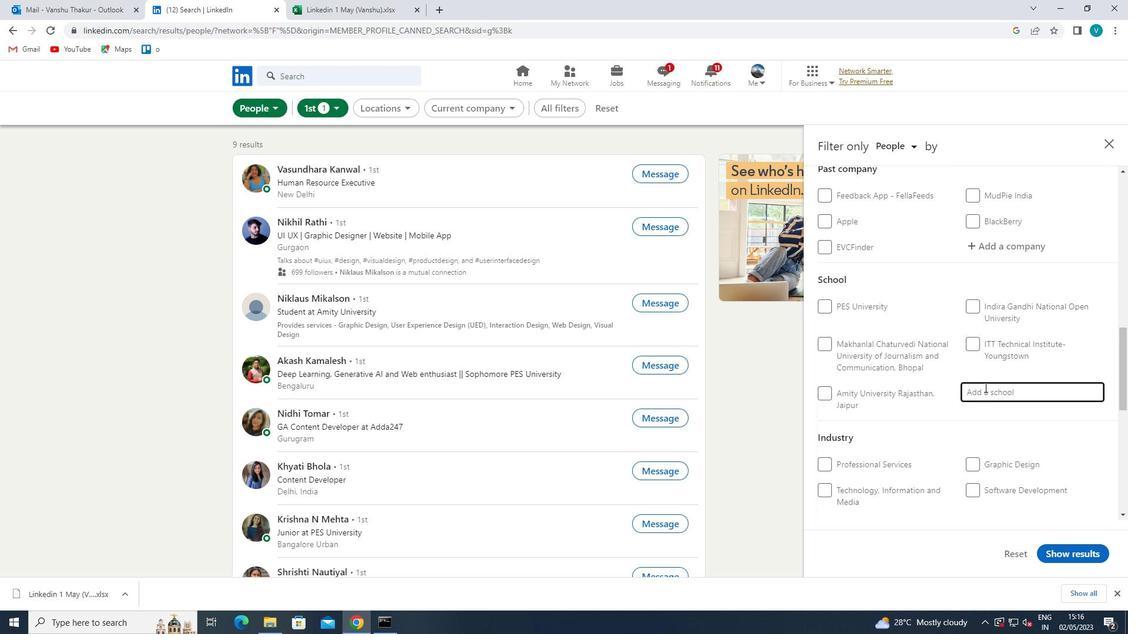 
Action: Mouse moved to (955, 403)
Screenshot: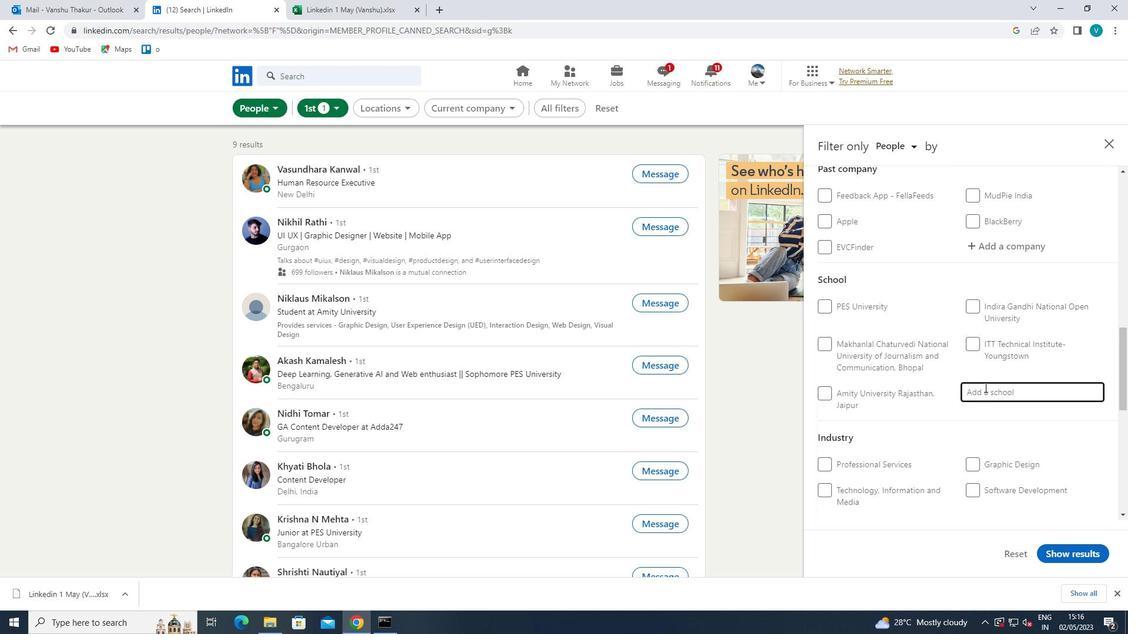 
Action: Key pressed DELHI<Key.space><Key.shift>PUBLIC<Key.space><Key.shift>WORLD<Key.space>
Screenshot: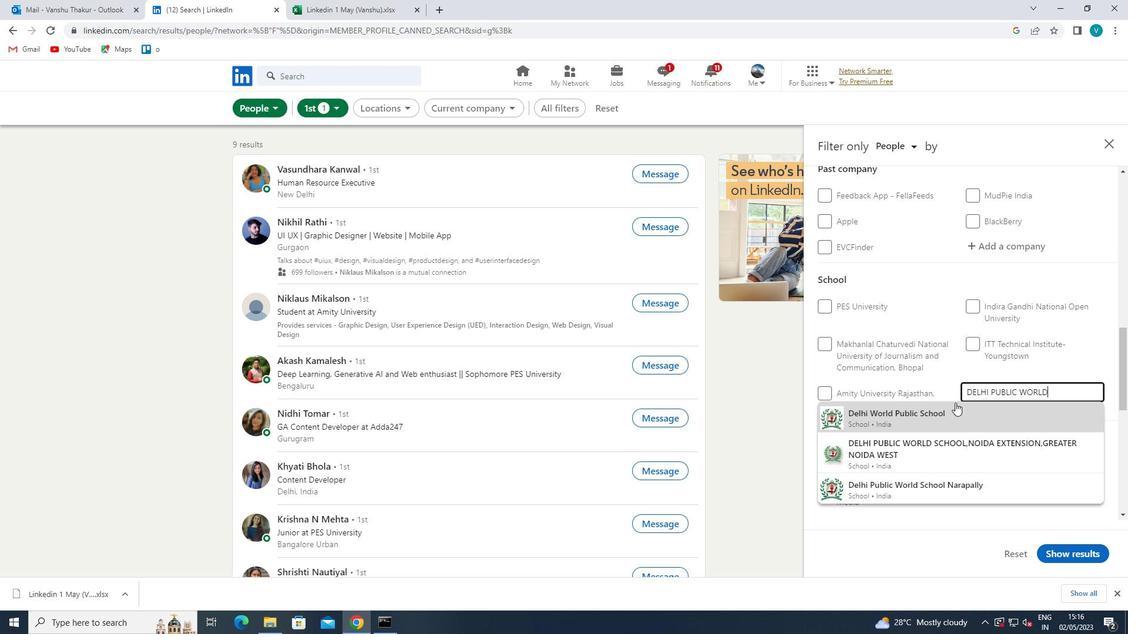 
Action: Mouse moved to (960, 447)
Screenshot: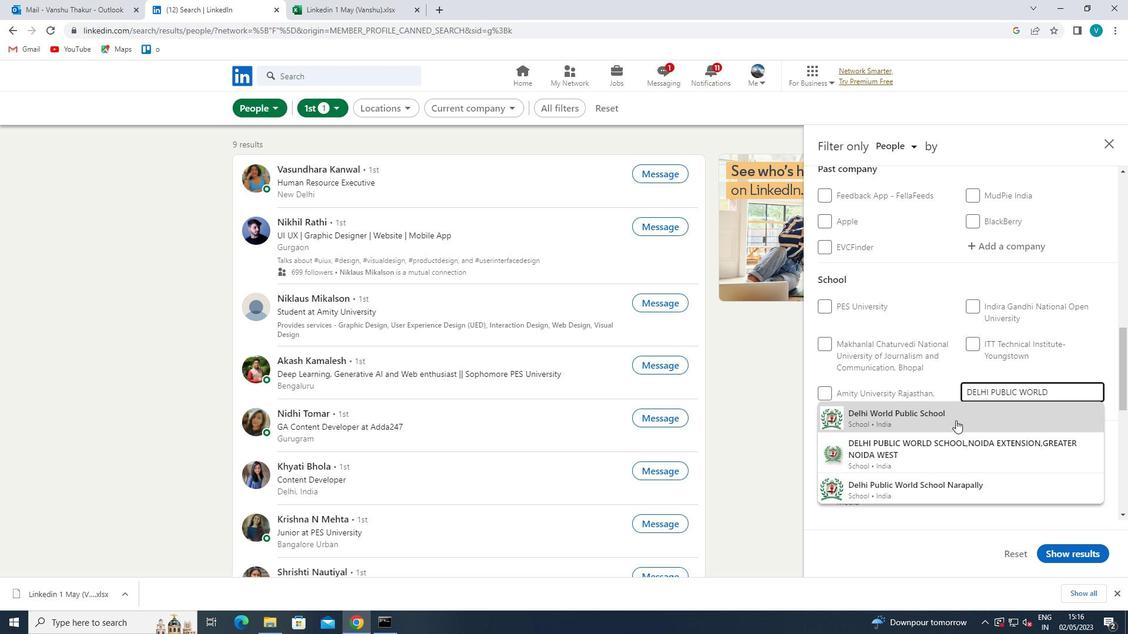 
Action: Mouse pressed left at (960, 447)
Screenshot: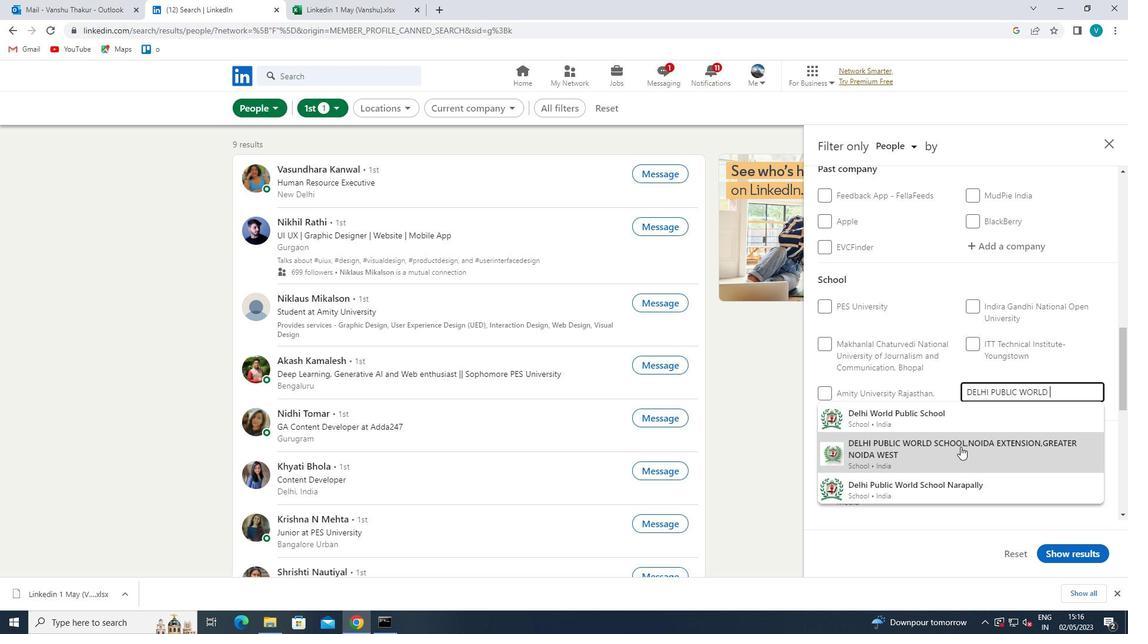 
Action: Mouse moved to (960, 447)
Screenshot: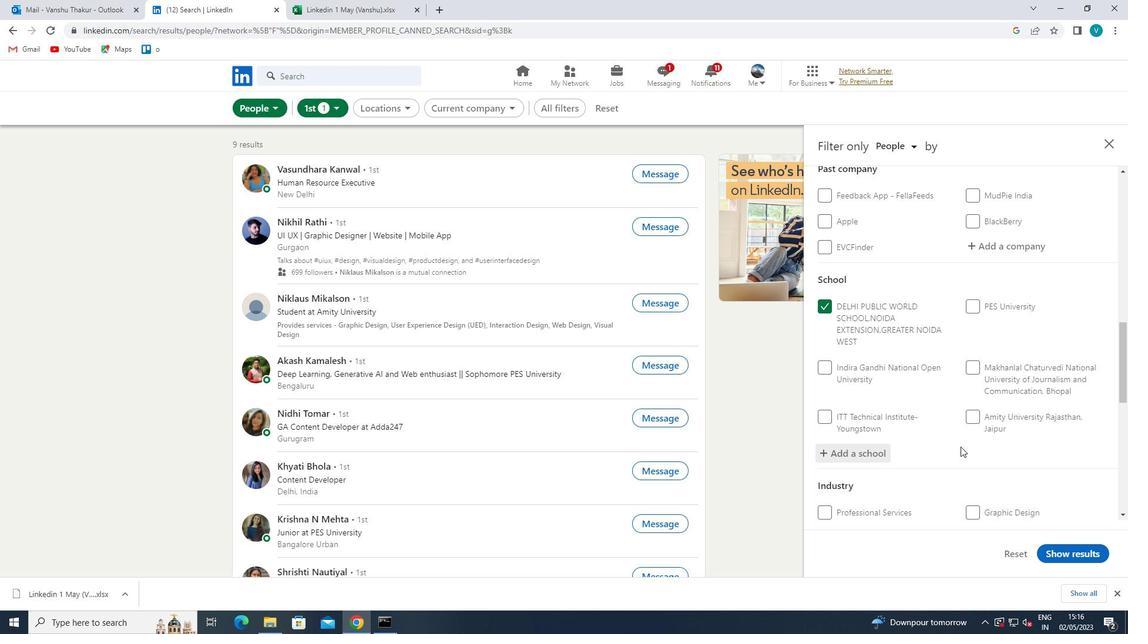 
Action: Mouse scrolled (960, 447) with delta (0, 0)
Screenshot: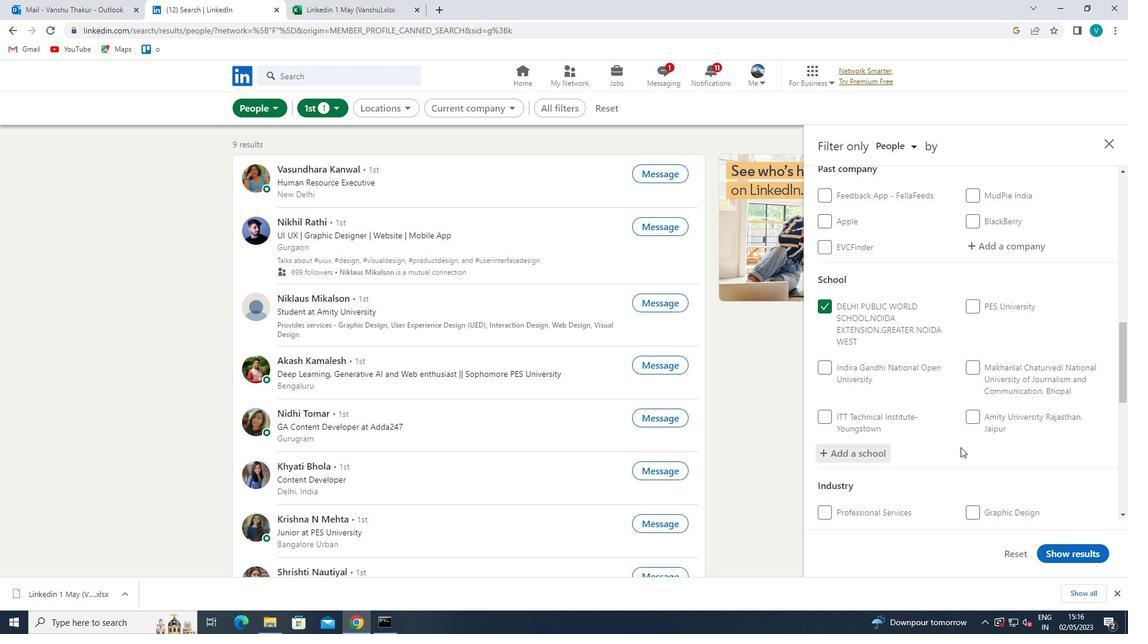 
Action: Mouse scrolled (960, 447) with delta (0, 0)
Screenshot: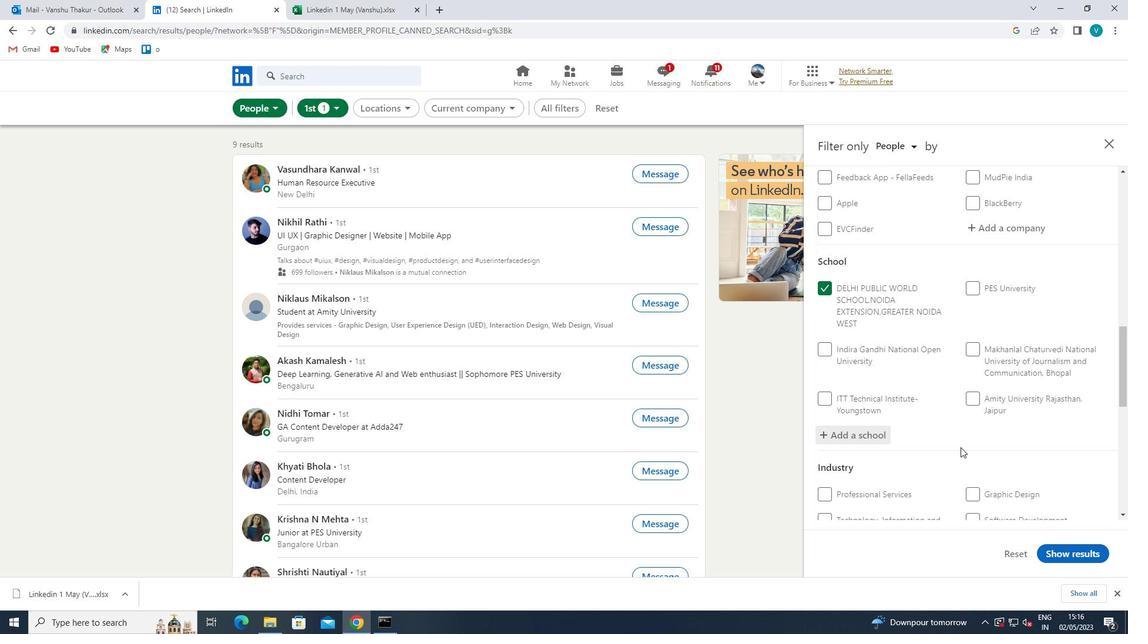 
Action: Mouse scrolled (960, 447) with delta (0, 0)
Screenshot: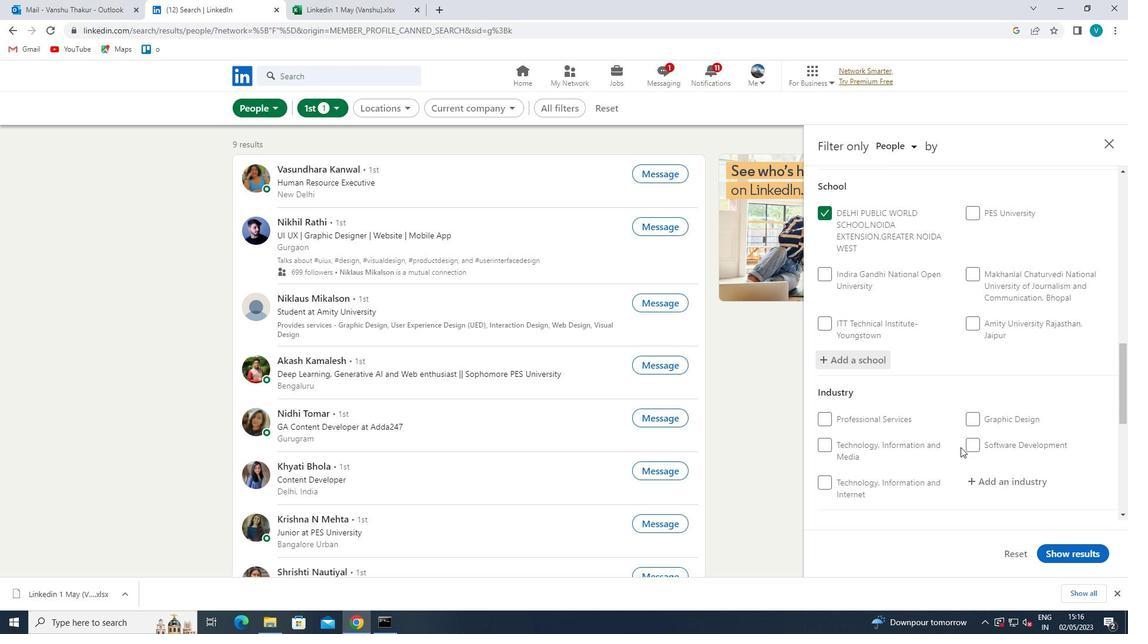 
Action: Mouse moved to (1004, 403)
Screenshot: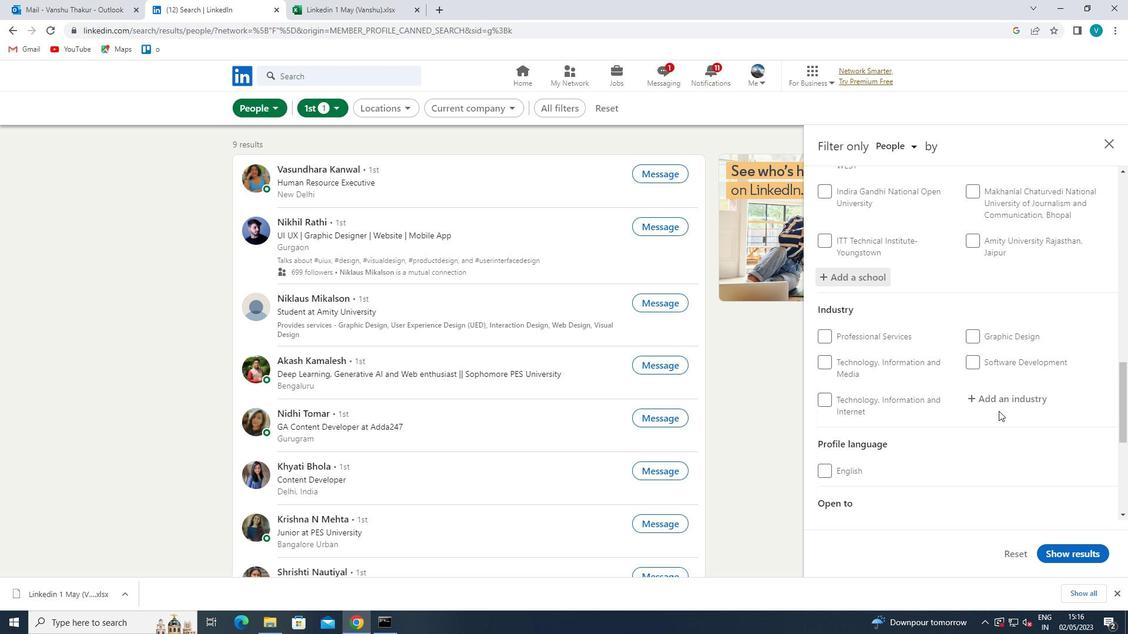 
Action: Mouse pressed left at (1004, 403)
Screenshot: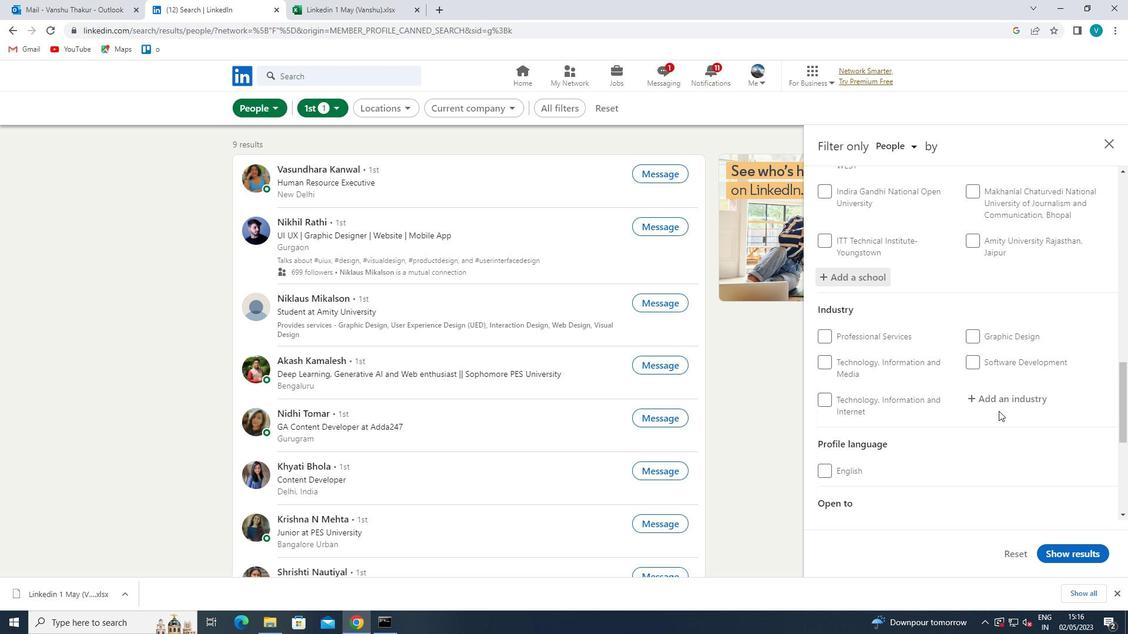 
Action: Mouse moved to (977, 413)
Screenshot: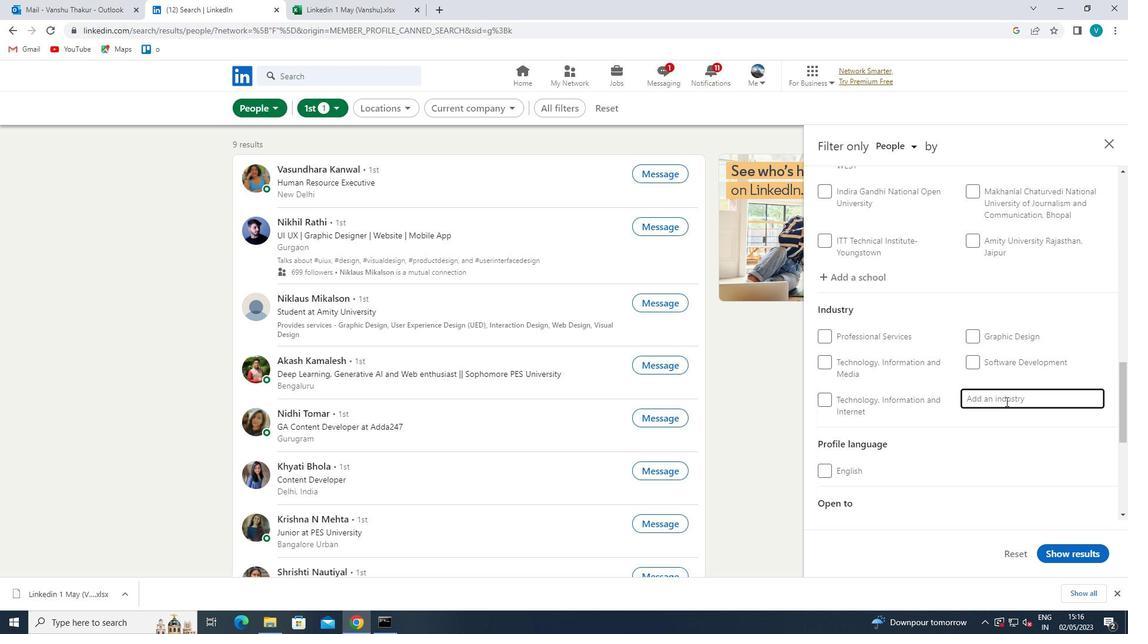 
Action: Key pressed <Key.shift>FIRE<Key.space><Key.shift>PROTECTION
Screenshot: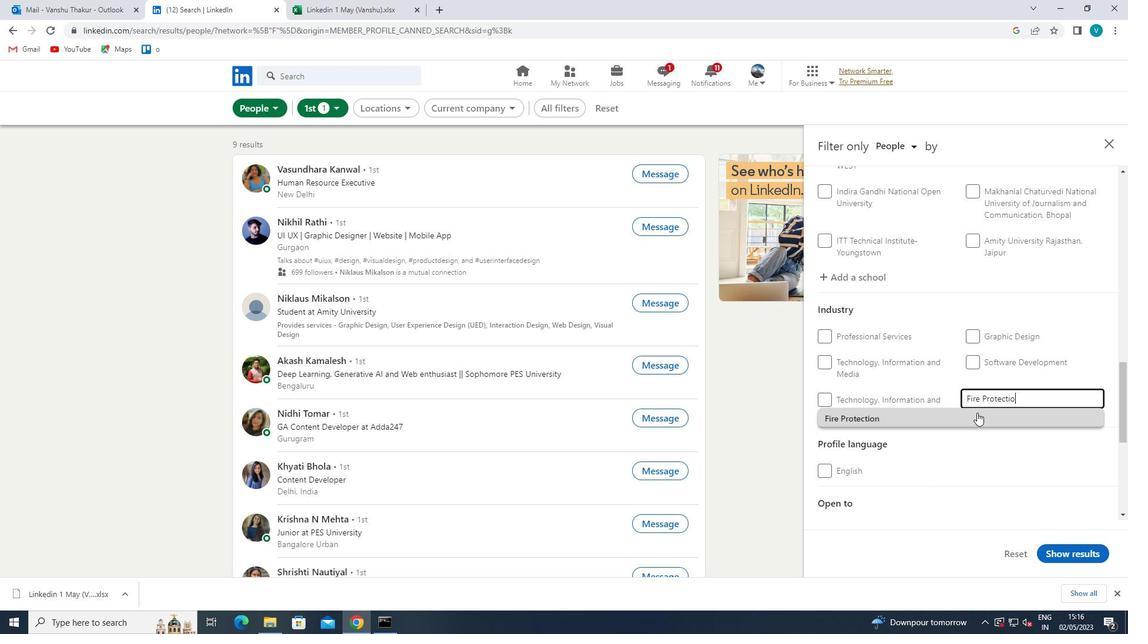 
Action: Mouse pressed left at (977, 413)
Screenshot: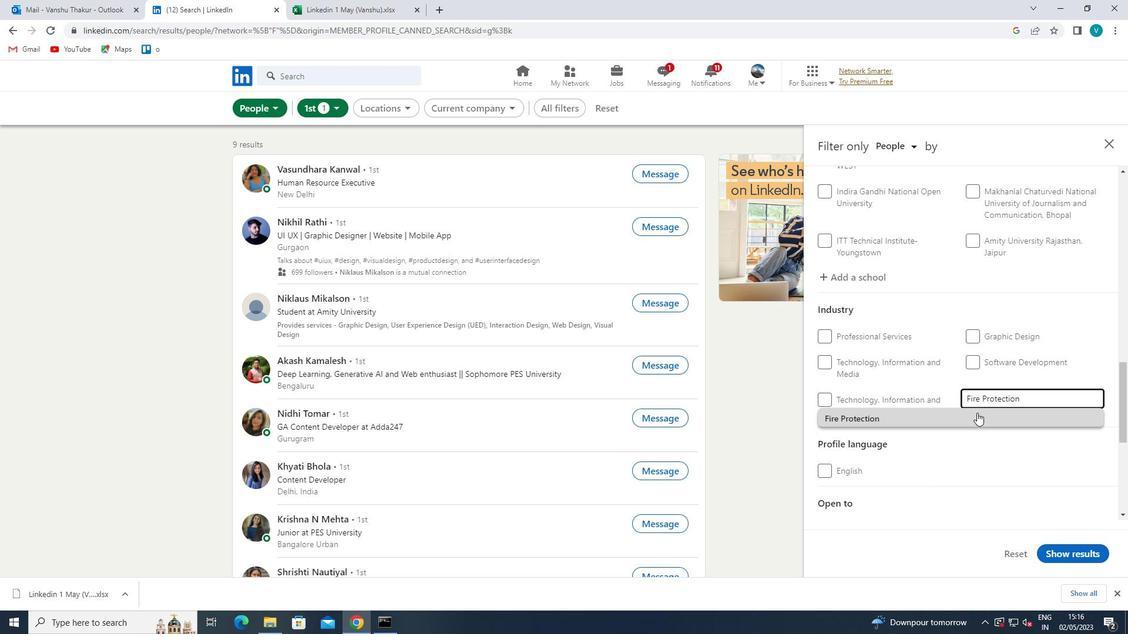 
Action: Mouse moved to (975, 415)
Screenshot: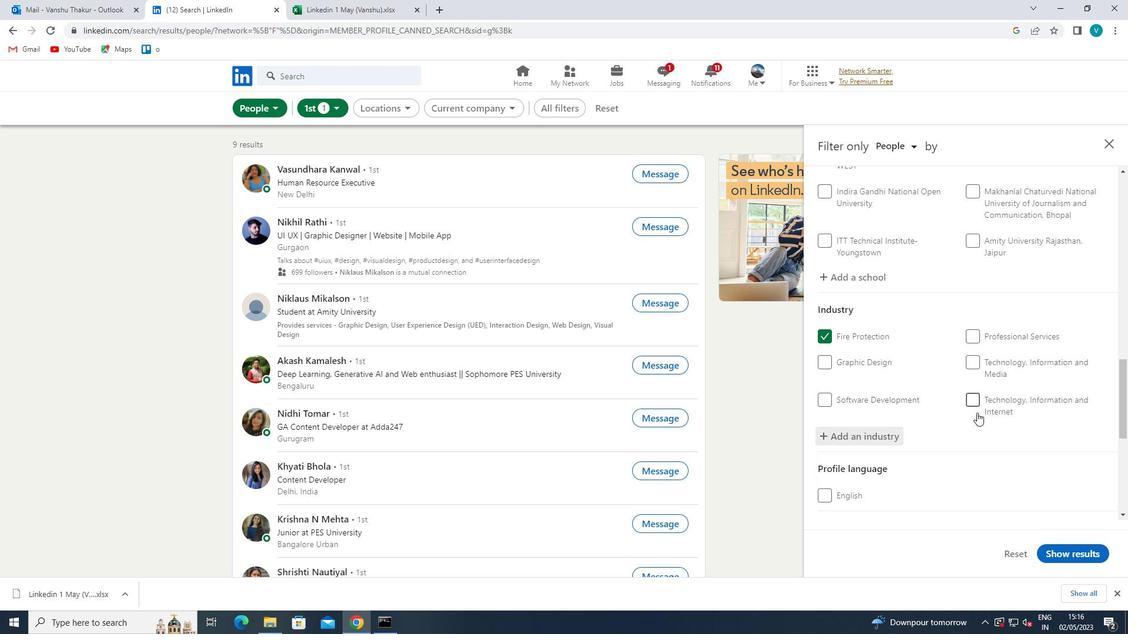 
Action: Mouse scrolled (975, 414) with delta (0, 0)
Screenshot: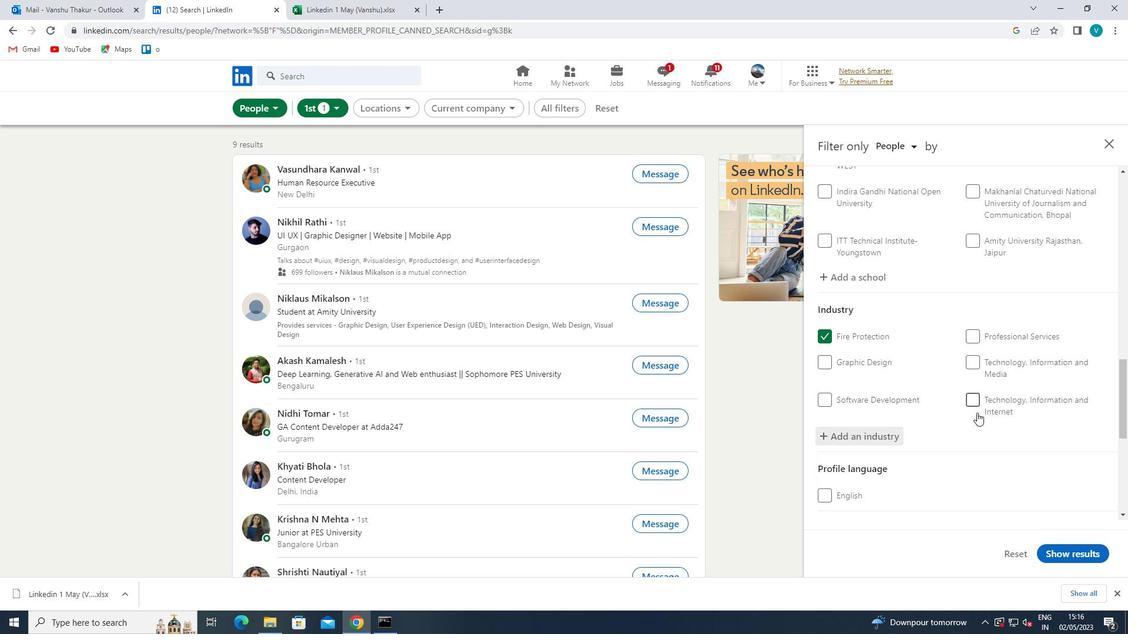 
Action: Mouse moved to (974, 416)
Screenshot: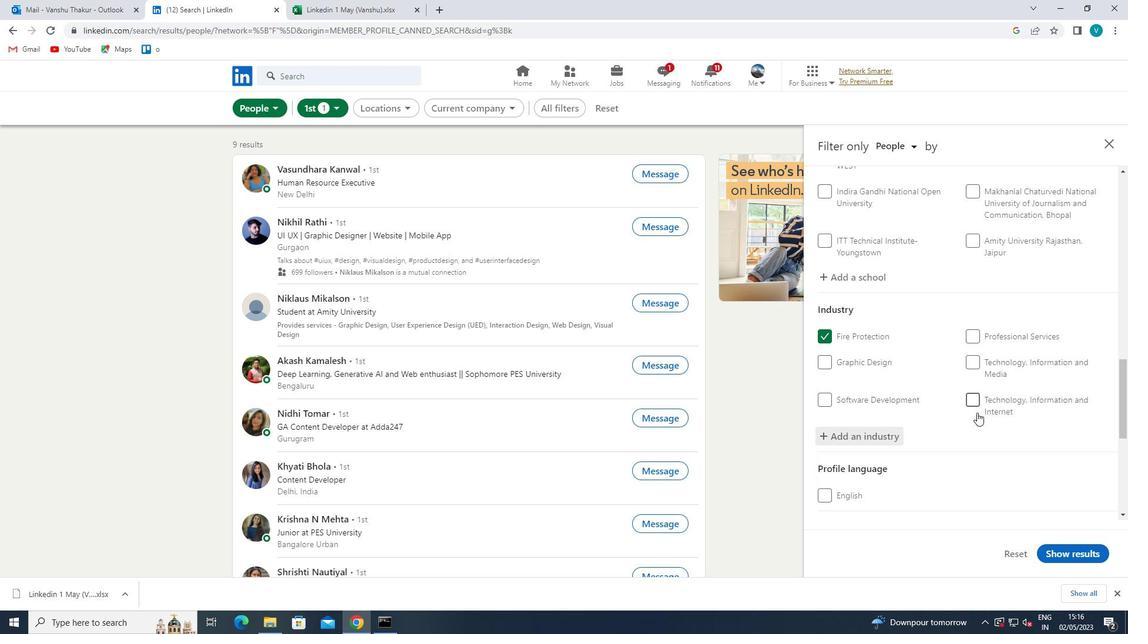 
Action: Mouse scrolled (974, 415) with delta (0, 0)
Screenshot: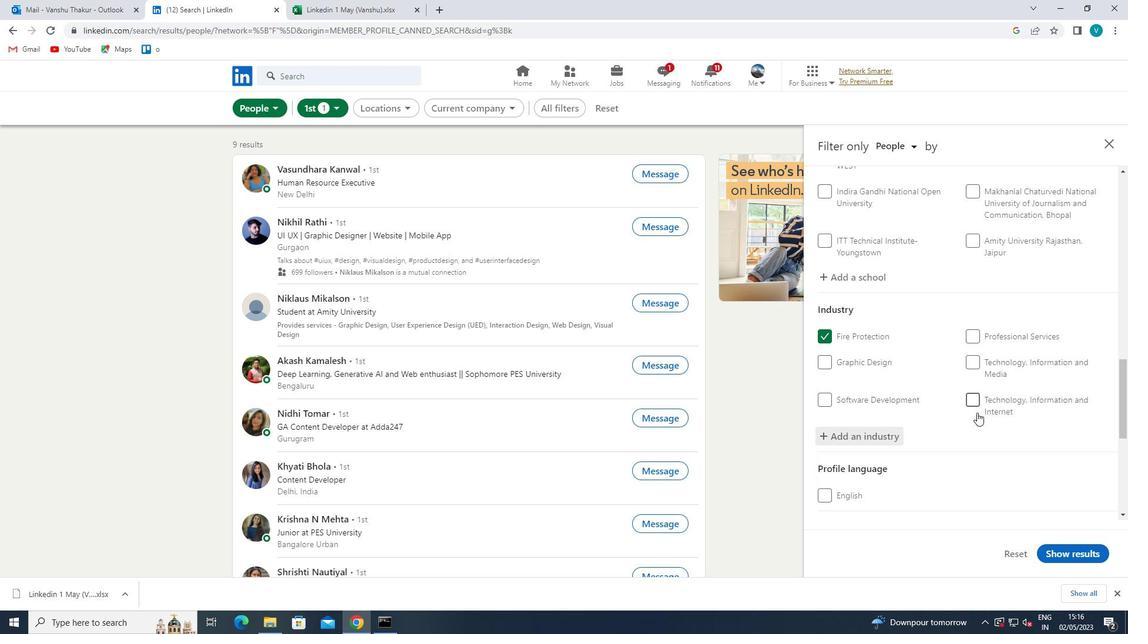
Action: Mouse scrolled (974, 415) with delta (0, 0)
Screenshot: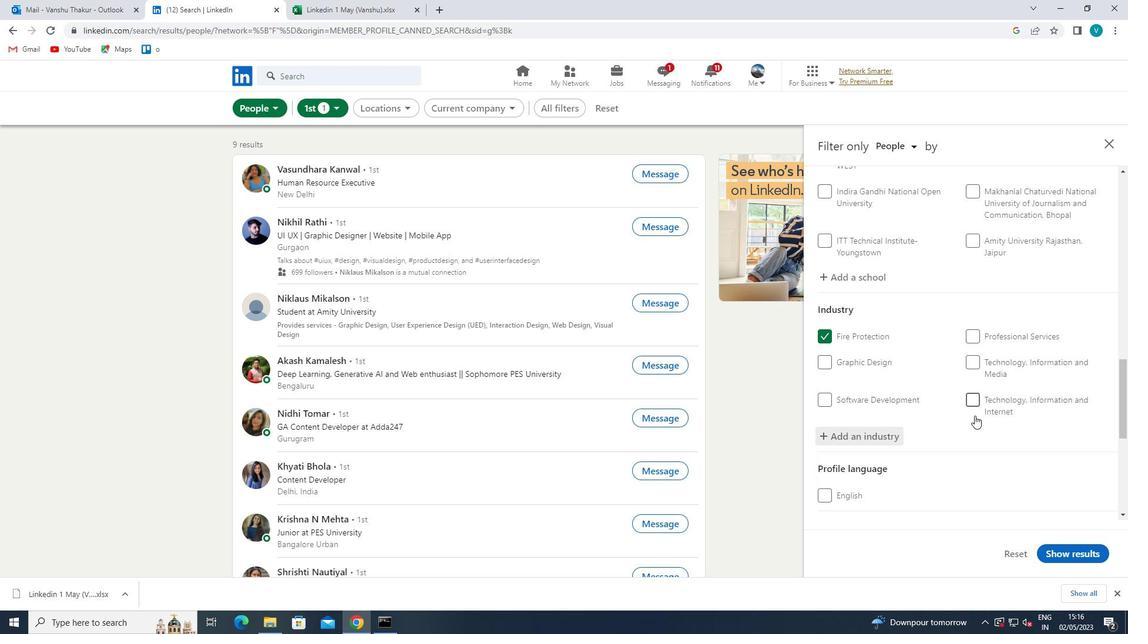 
Action: Mouse scrolled (974, 415) with delta (0, 0)
Screenshot: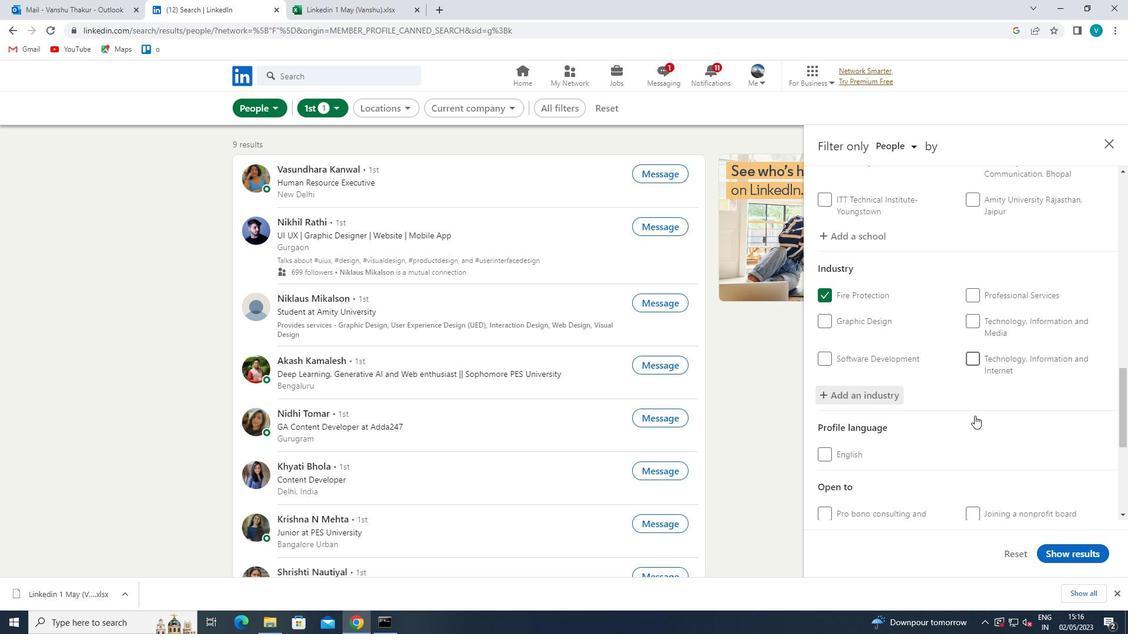 
Action: Mouse moved to (997, 439)
Screenshot: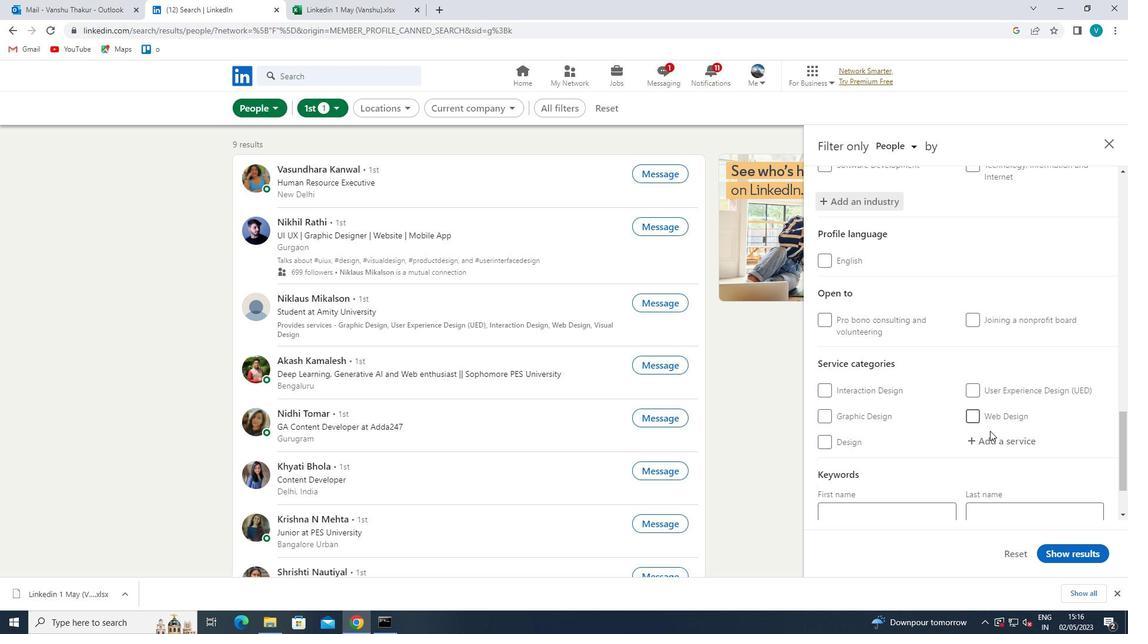 
Action: Mouse pressed left at (997, 439)
Screenshot: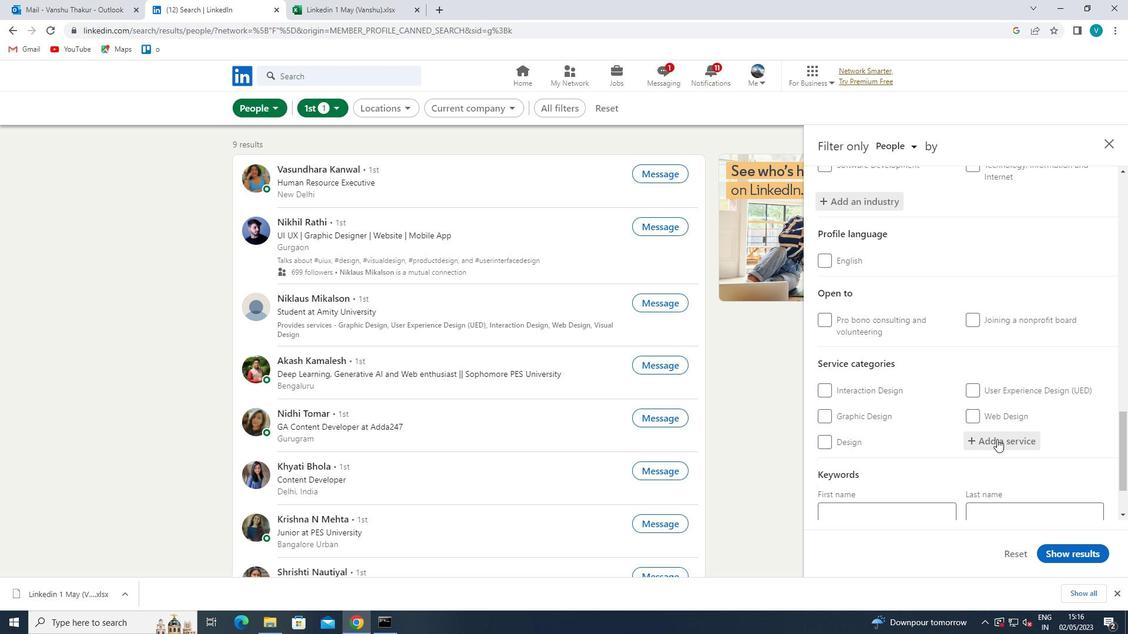 
Action: Key pressed <Key.shift>INTERIOR
Screenshot: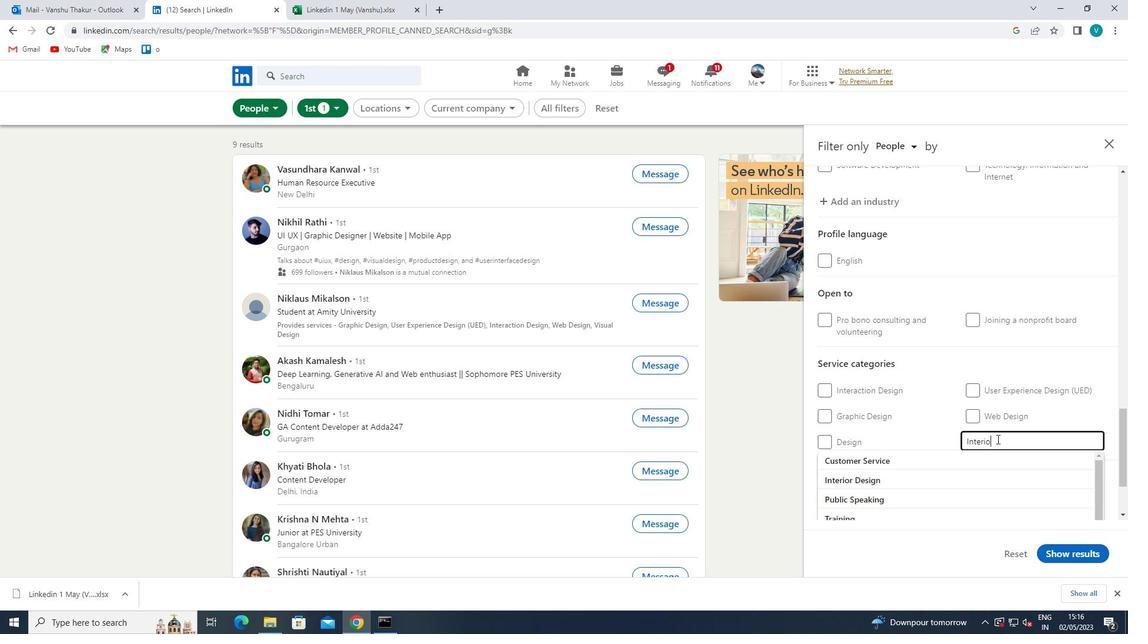 
Action: Mouse moved to (979, 453)
Screenshot: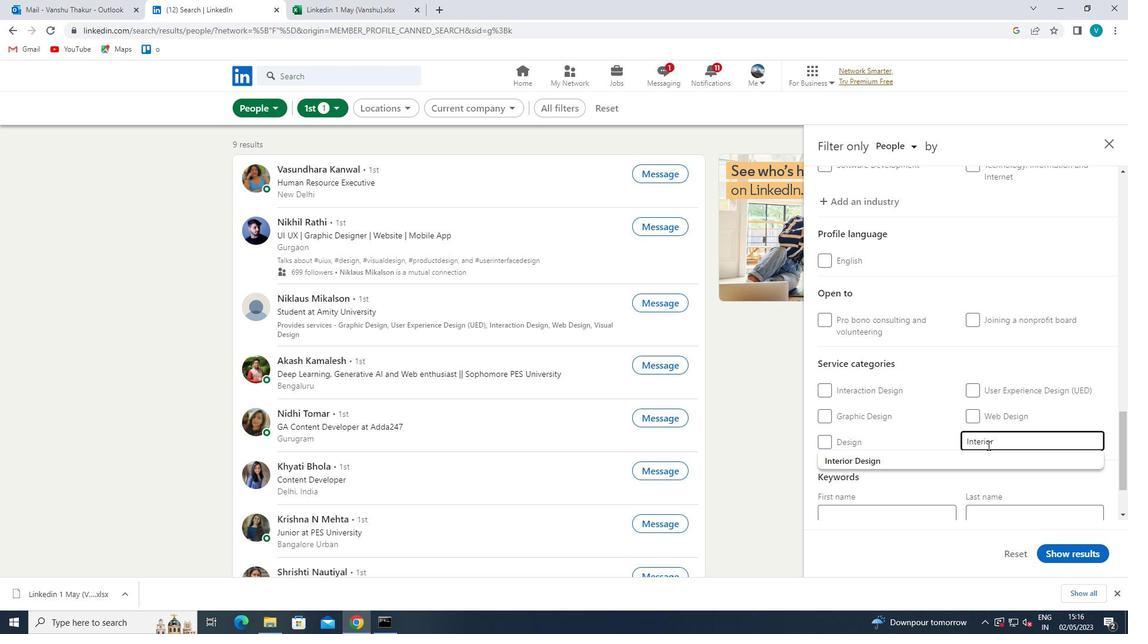 
Action: Mouse pressed left at (979, 453)
Screenshot: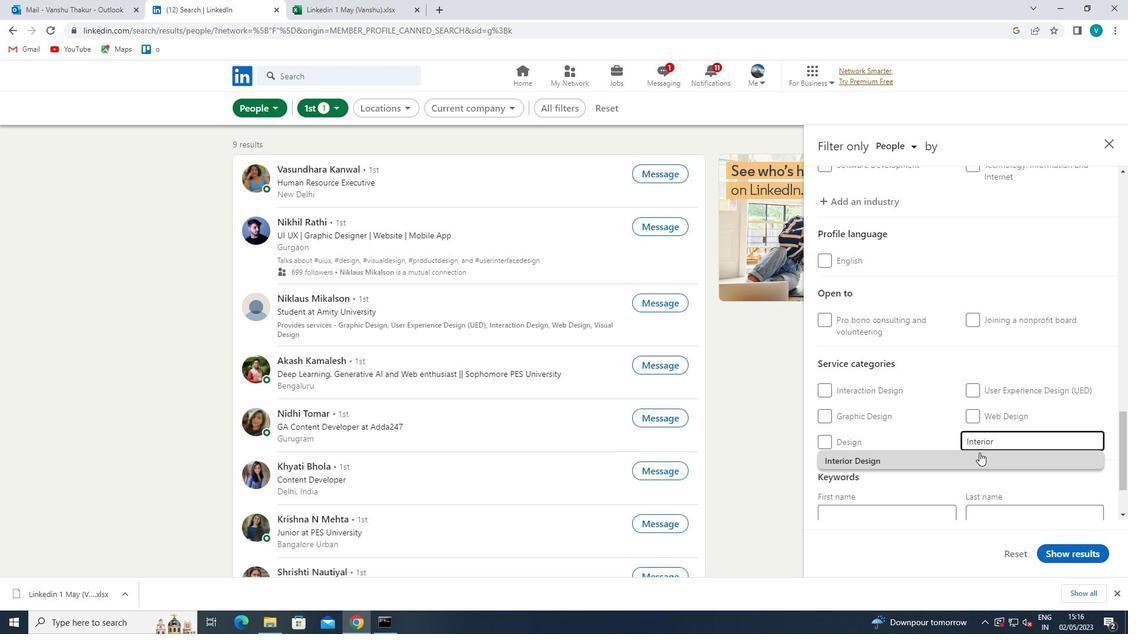 
Action: Mouse moved to (987, 446)
Screenshot: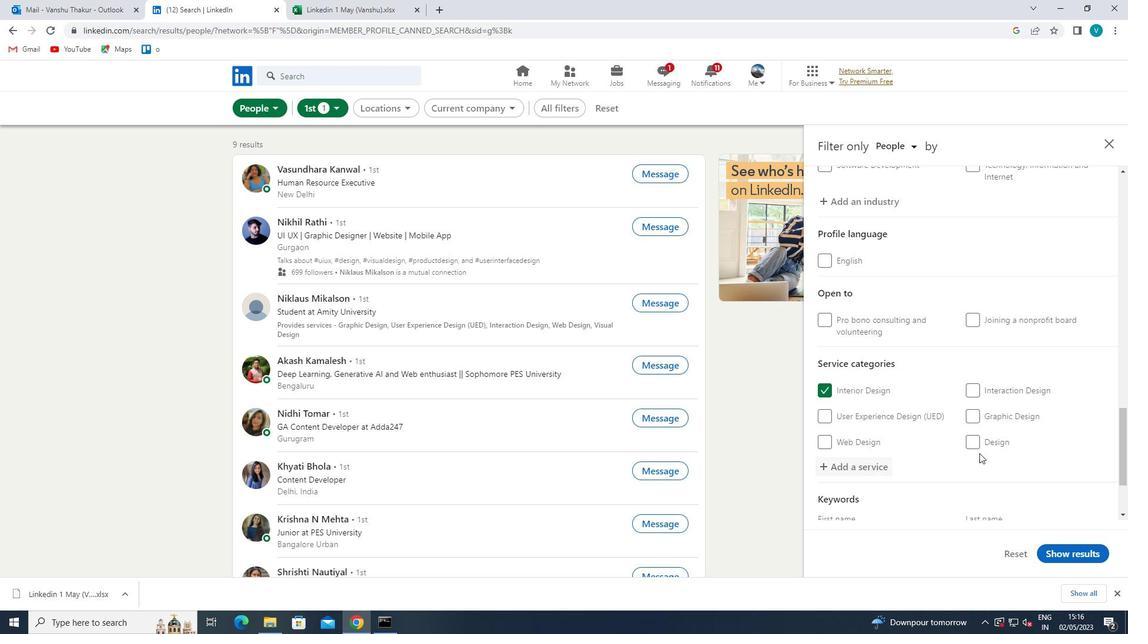 
Action: Mouse scrolled (987, 445) with delta (0, 0)
Screenshot: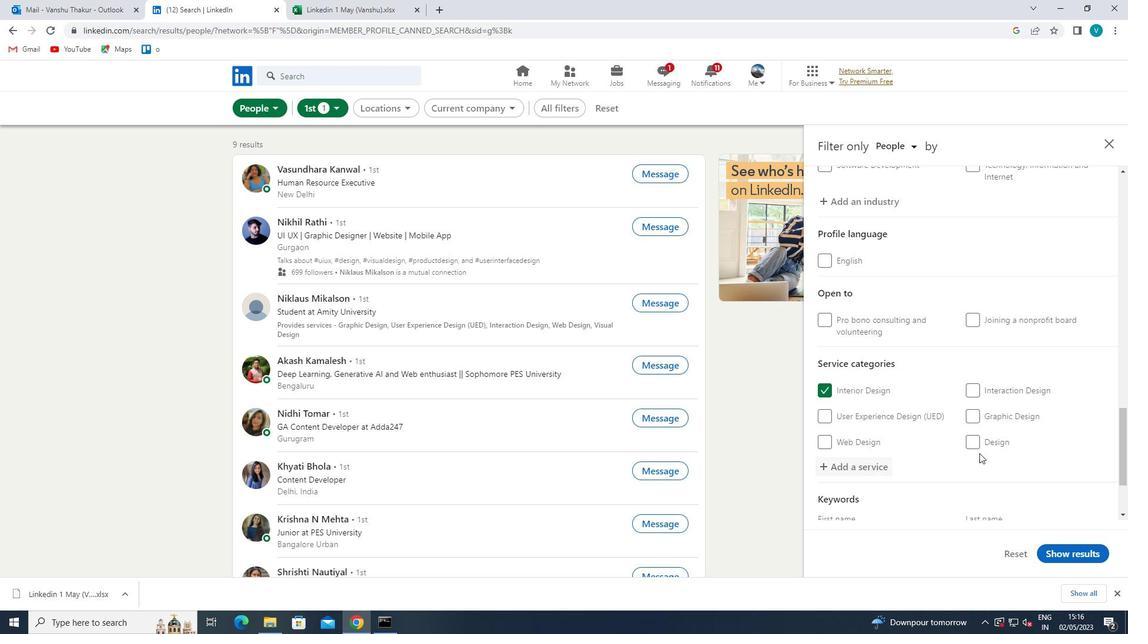 
Action: Mouse moved to (988, 444)
Screenshot: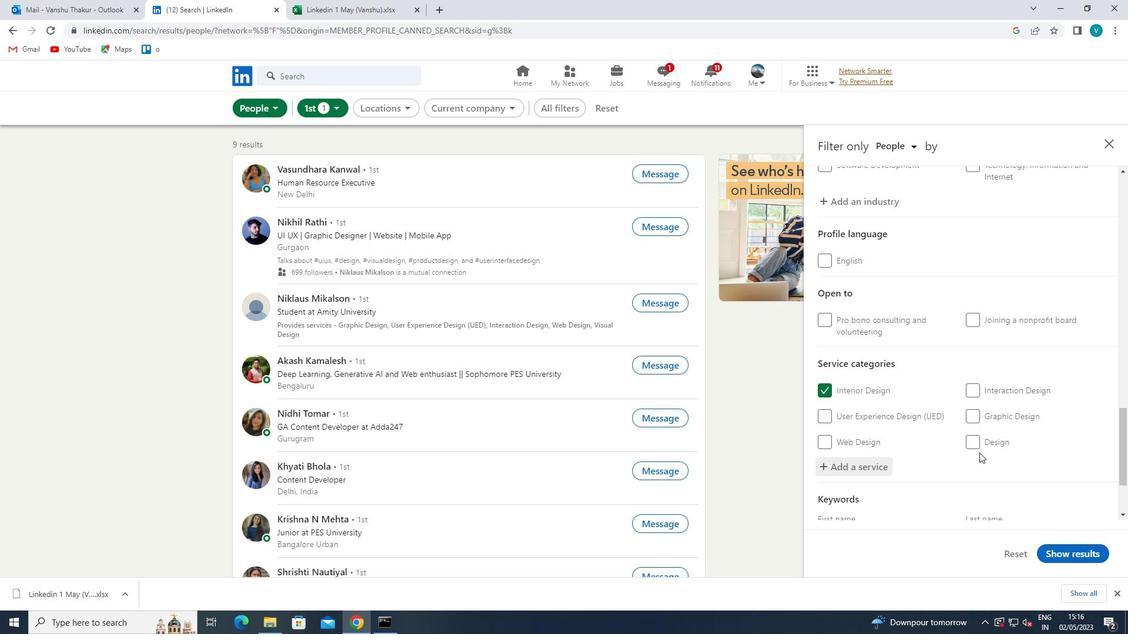 
Action: Mouse scrolled (988, 444) with delta (0, 0)
Screenshot: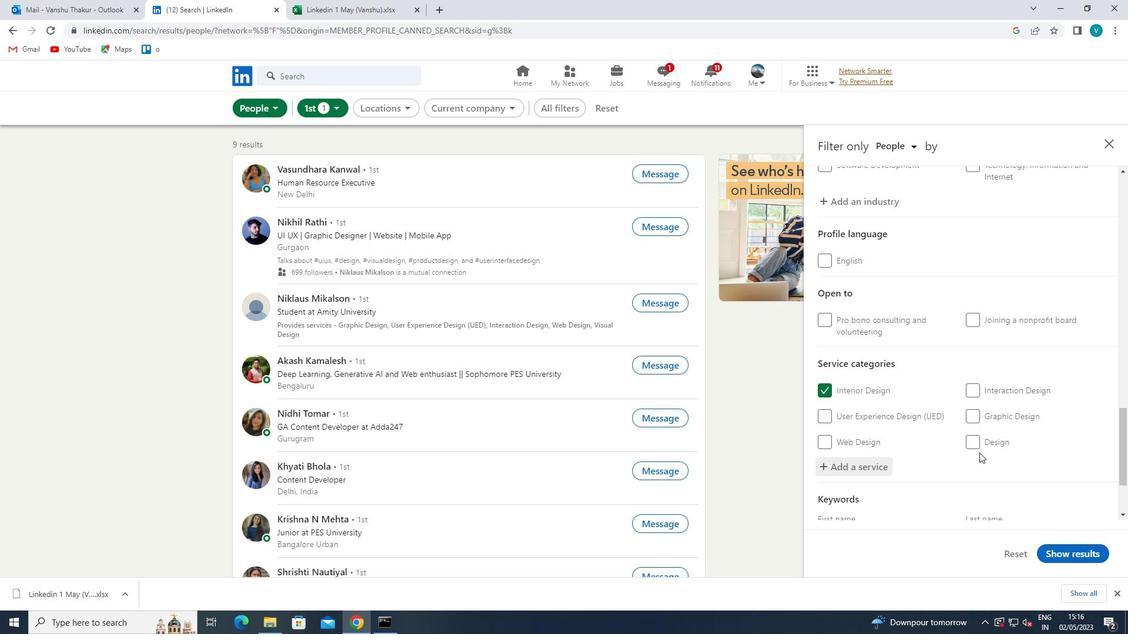 
Action: Mouse moved to (983, 441)
Screenshot: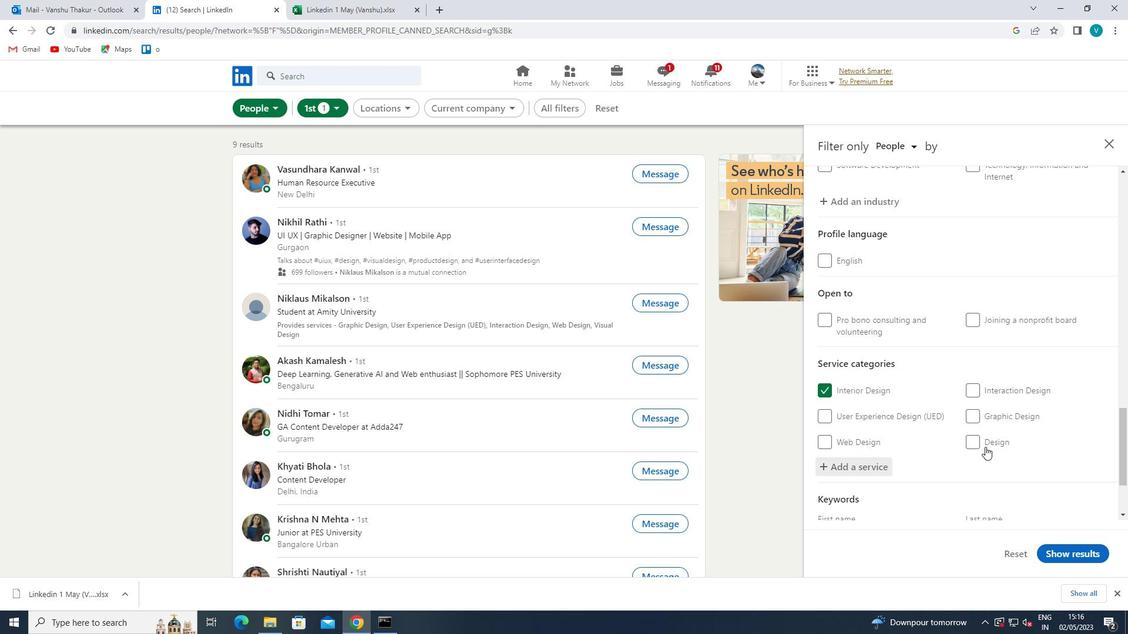 
Action: Mouse scrolled (983, 441) with delta (0, 0)
Screenshot: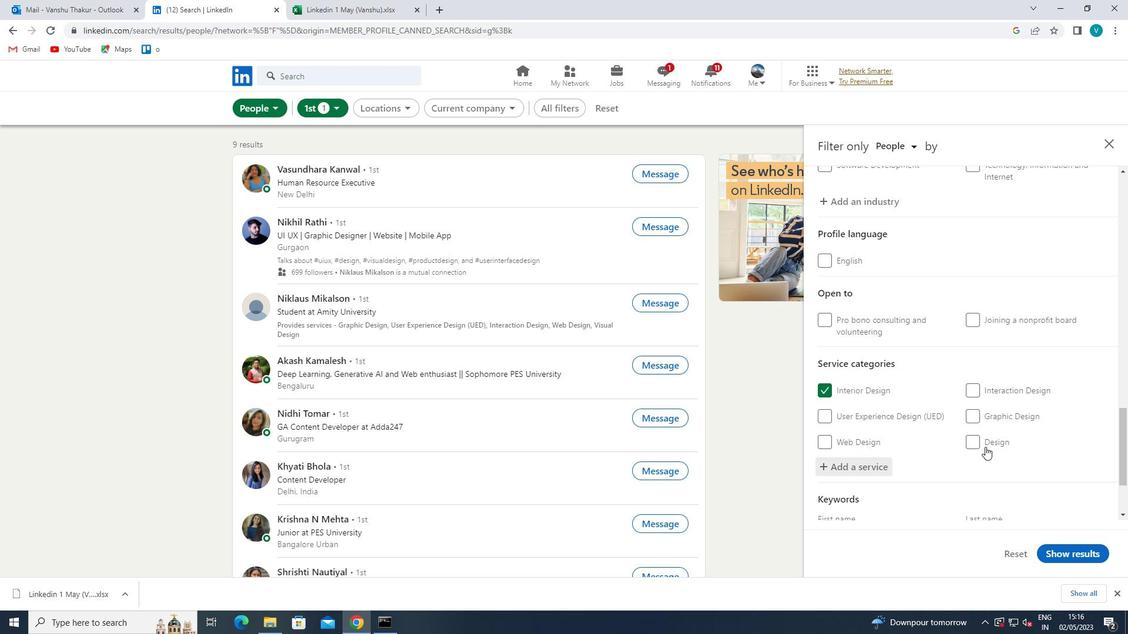 
Action: Mouse moved to (972, 439)
Screenshot: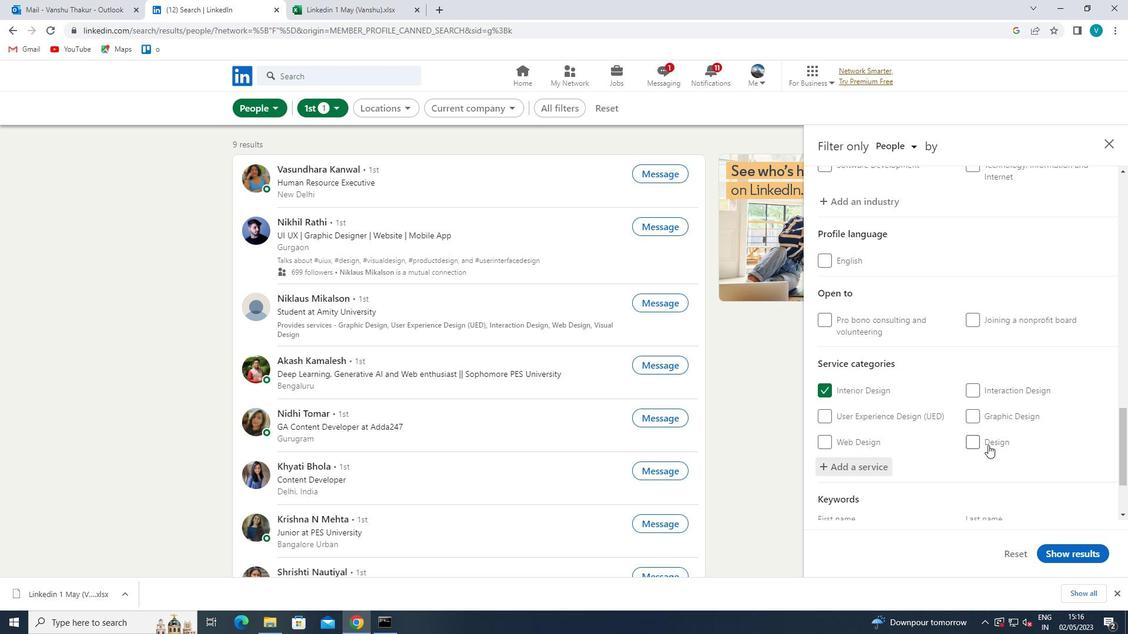 
Action: Mouse scrolled (972, 438) with delta (0, 0)
Screenshot: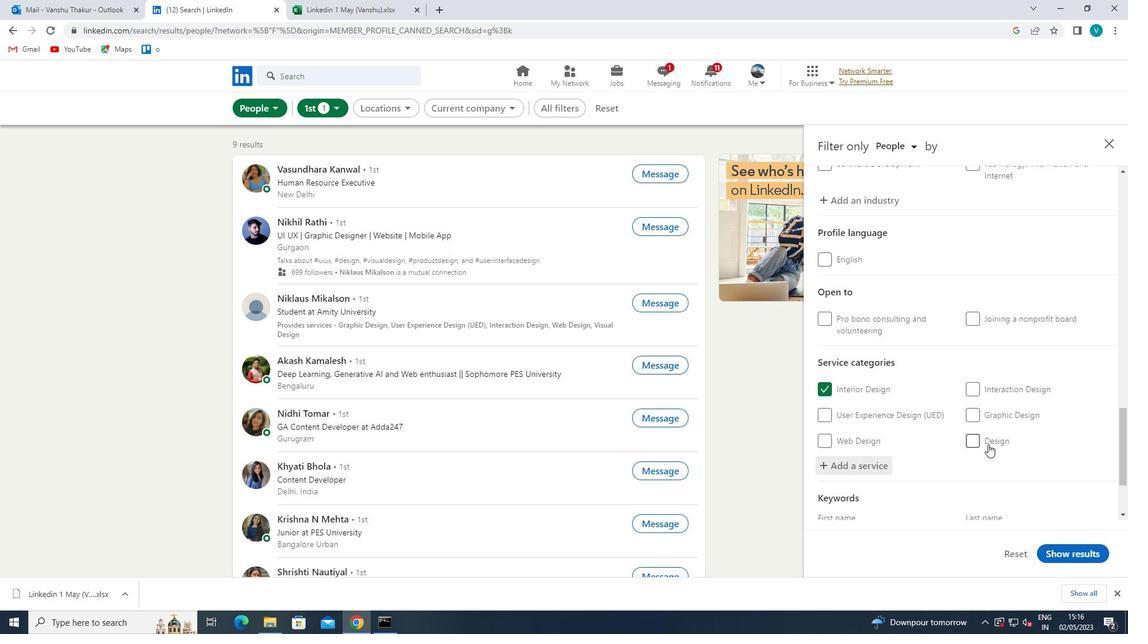 
Action: Mouse moved to (966, 438)
Screenshot: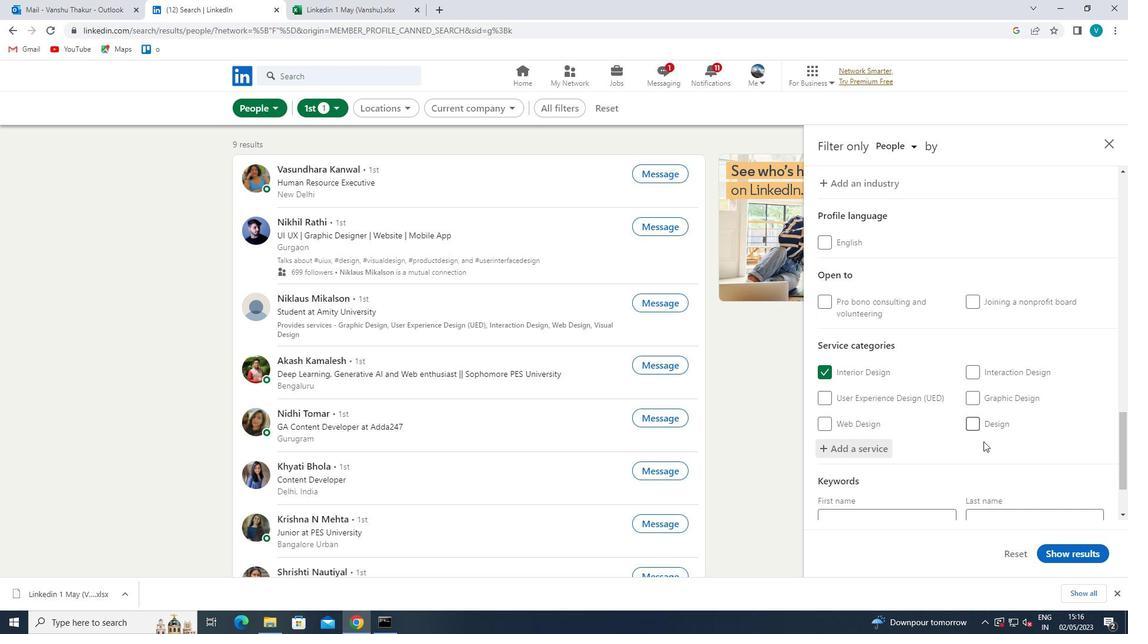 
Action: Mouse scrolled (966, 438) with delta (0, 0)
Screenshot: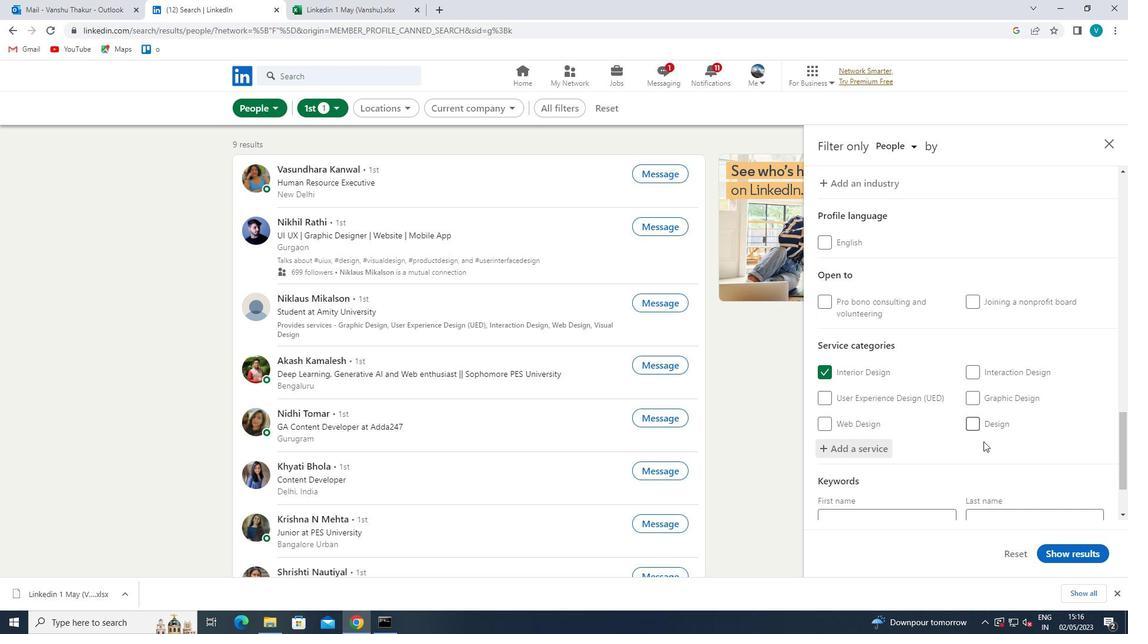 
Action: Mouse moved to (906, 468)
Screenshot: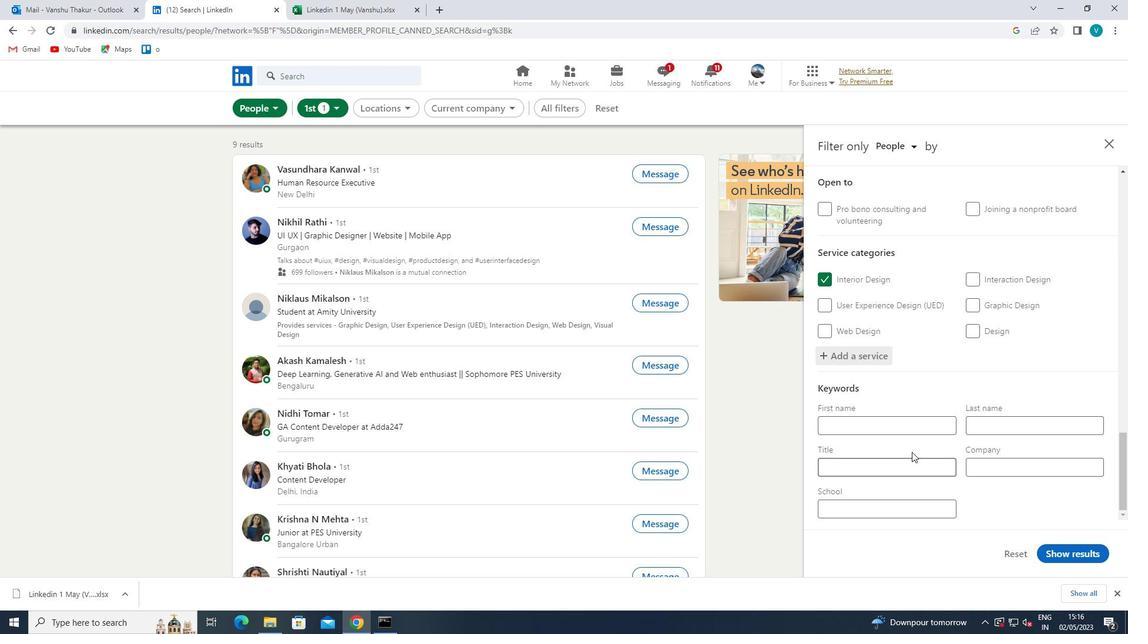 
Action: Mouse pressed left at (906, 468)
Screenshot: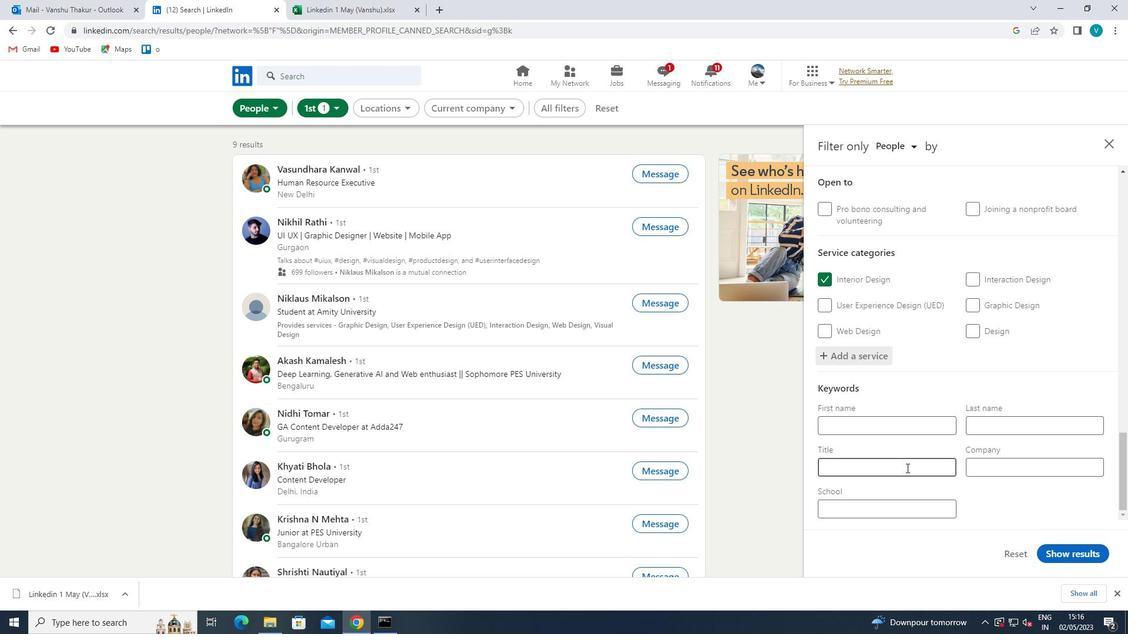 
Action: Mouse moved to (918, 453)
Screenshot: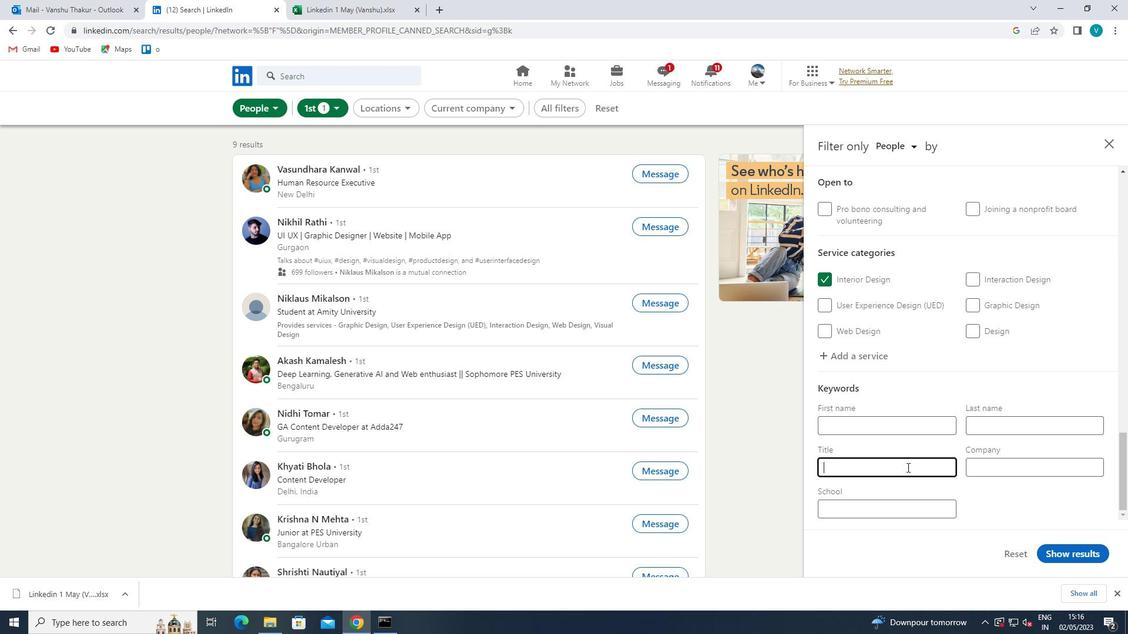 
Action: Key pressed <Key.shift>THERAPIST
Screenshot: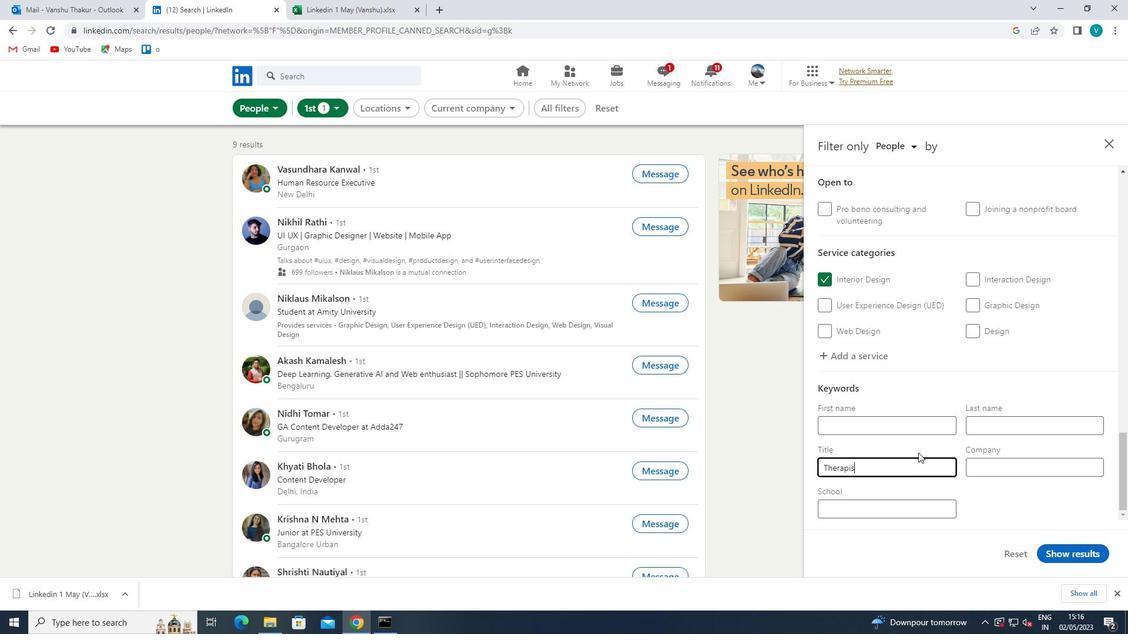 
Action: Mouse moved to (1053, 550)
Screenshot: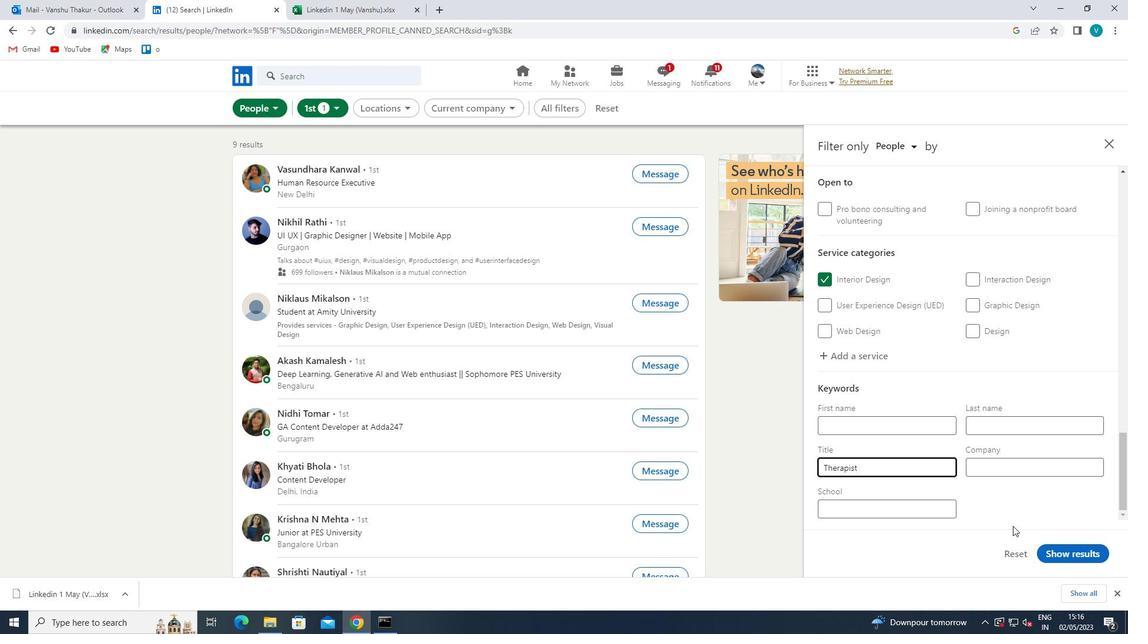 
Action: Mouse pressed left at (1053, 550)
Screenshot: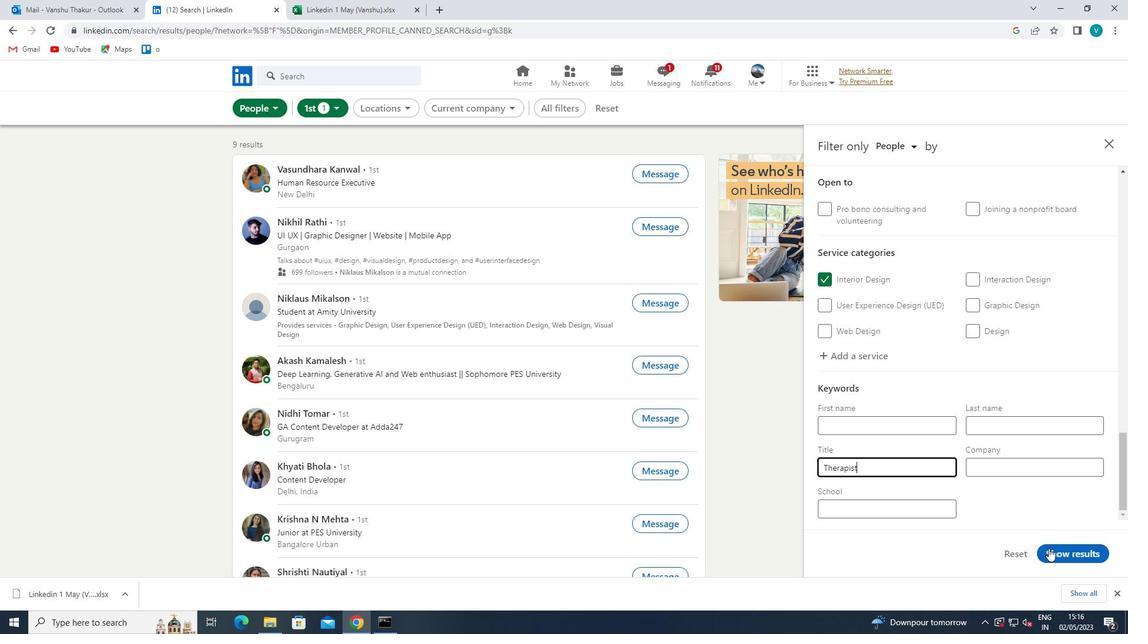 
Action: Mouse moved to (1015, 529)
Screenshot: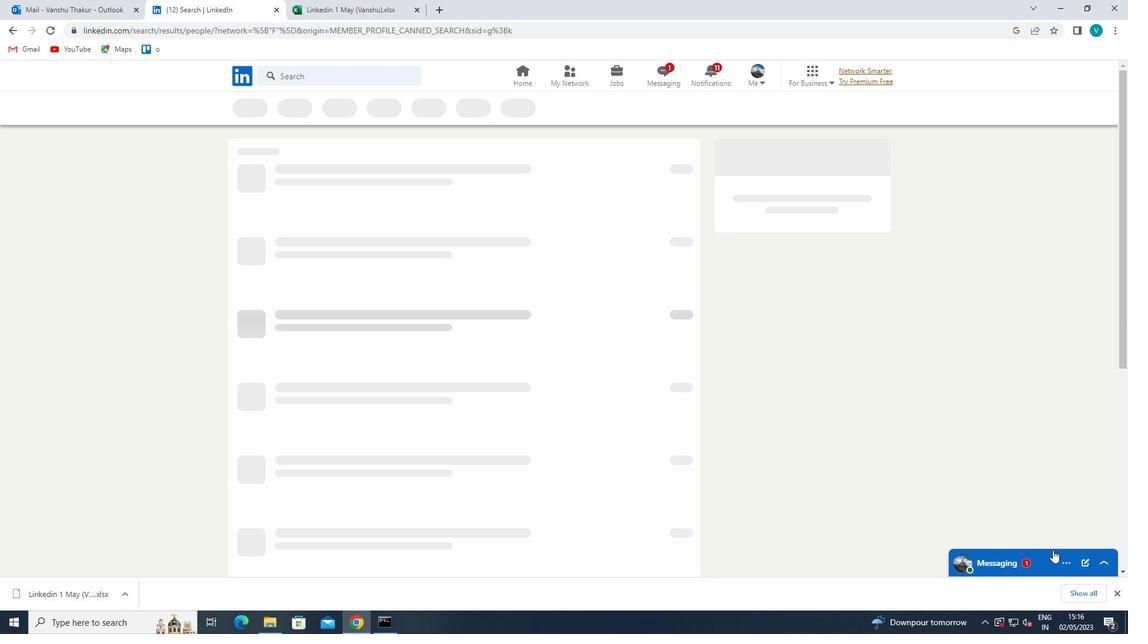 
